 Task: Find connections with filter location Peterborough with filter topic #Lawwith filter profile language English with filter current company Shapoorji Pallonji - Engineering & Construction (SP E&C)  with filter school SCMS GROUP OF INSTITUTIONS with filter industry Blockchain Services with filter service category SupportTechnical Writing with filter keywords title Photographer
Action: Mouse moved to (269, 336)
Screenshot: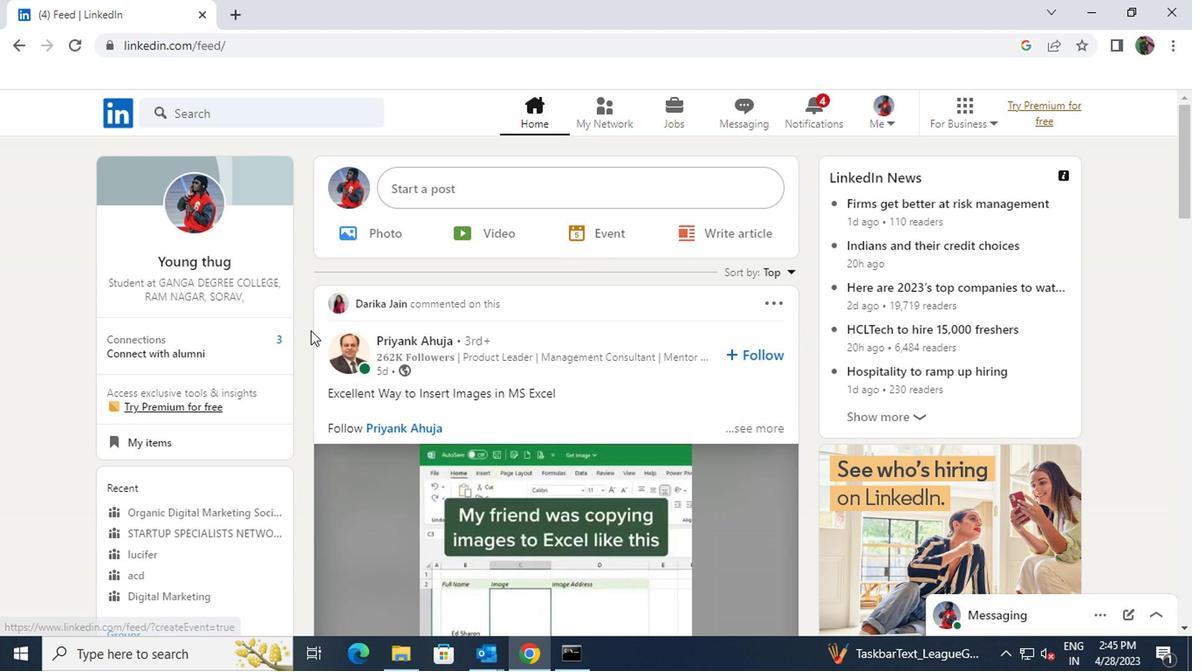 
Action: Mouse pressed left at (269, 336)
Screenshot: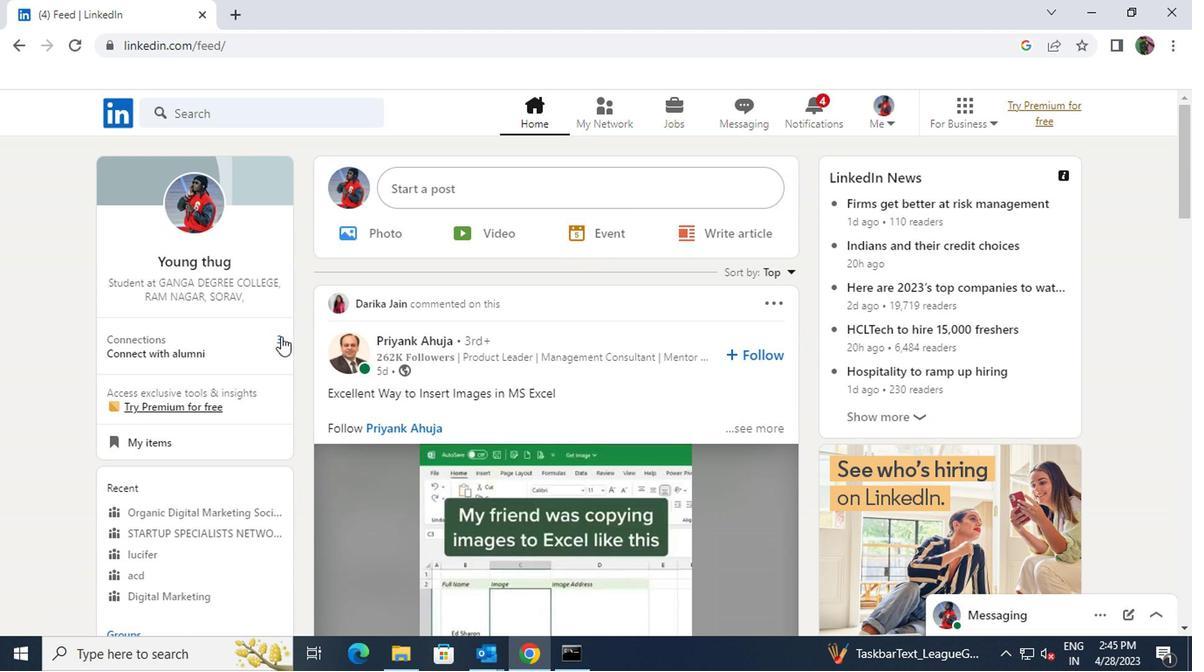 
Action: Mouse moved to (299, 204)
Screenshot: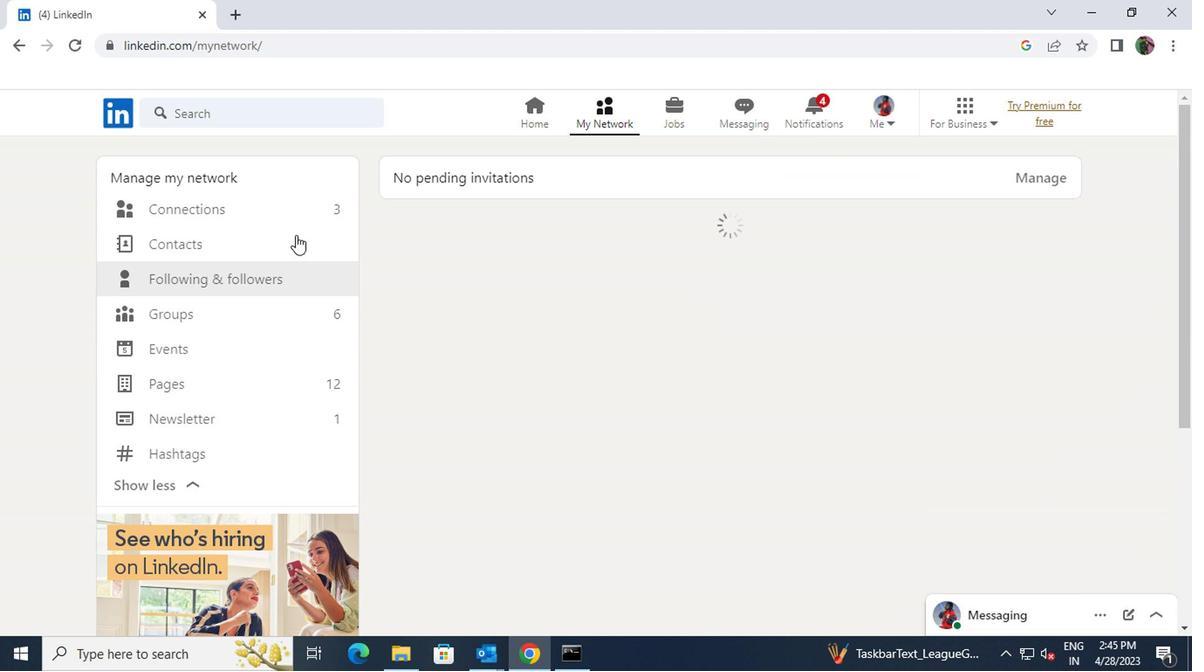 
Action: Mouse pressed left at (299, 204)
Screenshot: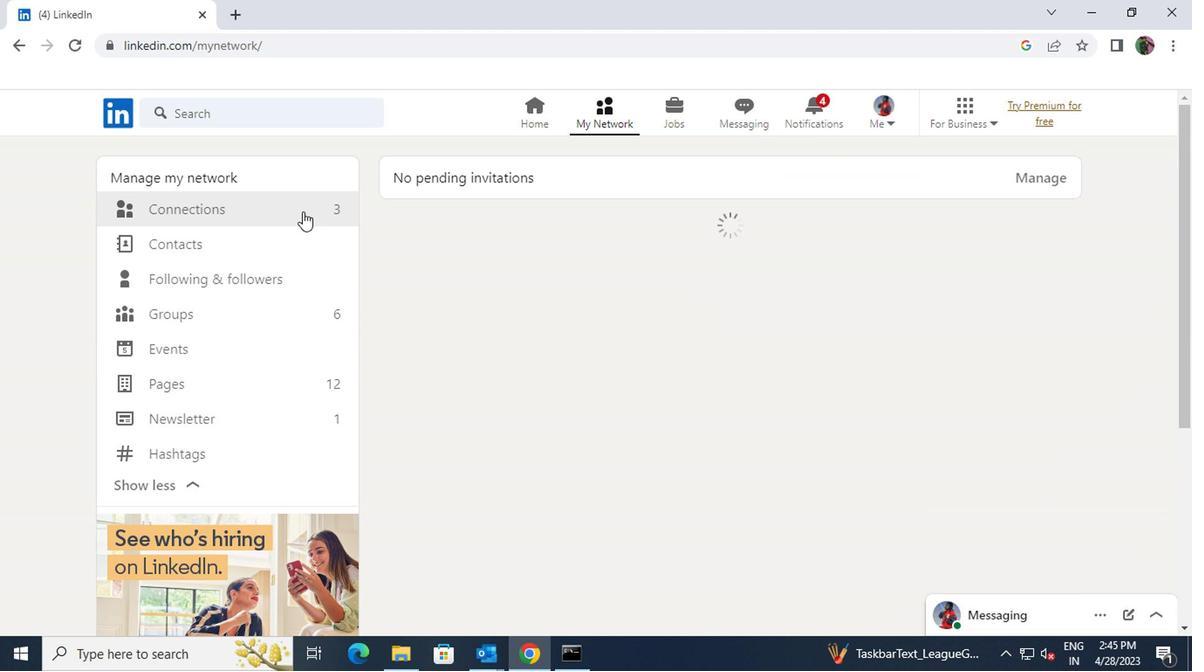 
Action: Mouse moved to (699, 208)
Screenshot: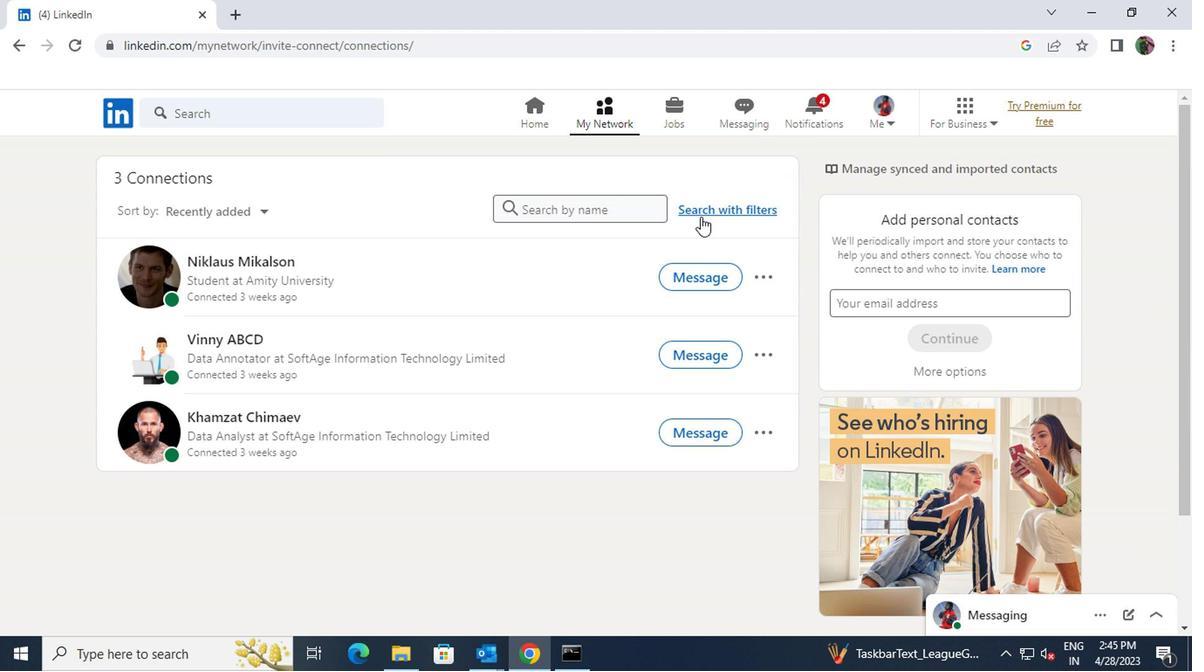 
Action: Mouse pressed left at (699, 208)
Screenshot: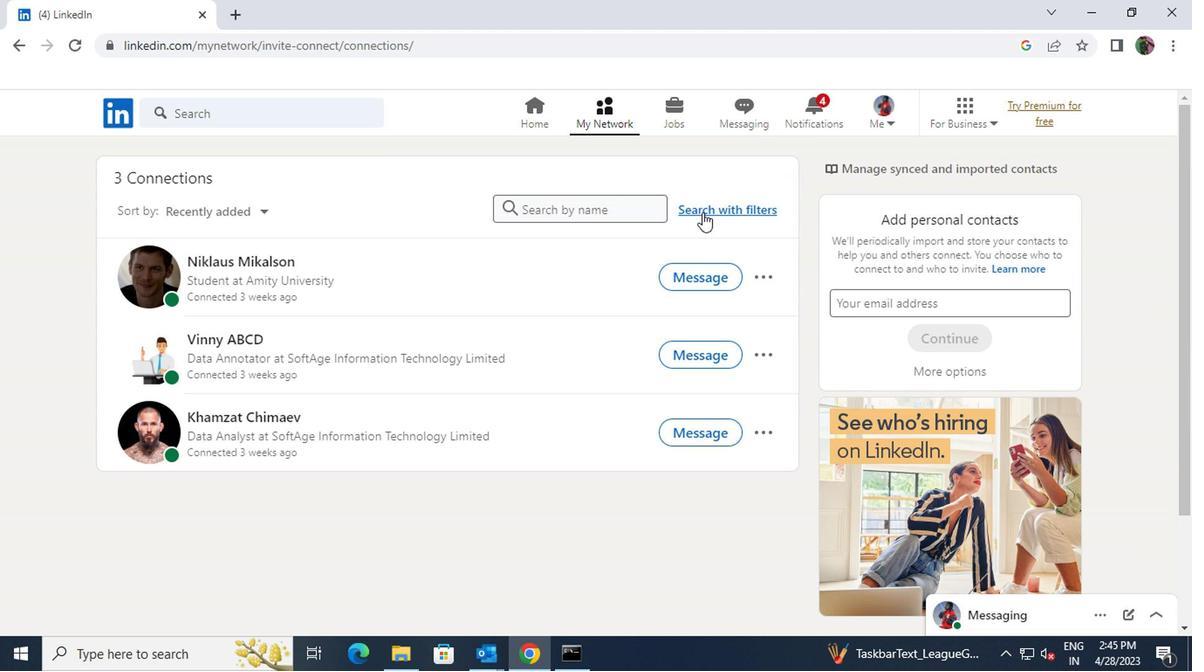 
Action: Mouse moved to (639, 162)
Screenshot: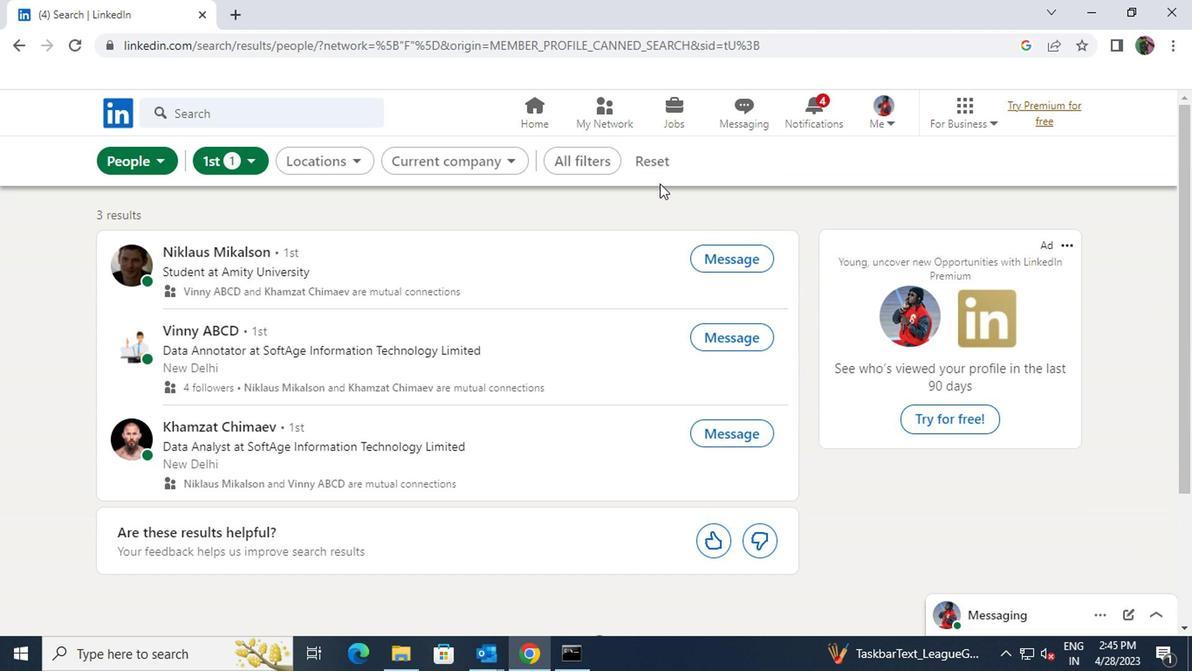 
Action: Mouse pressed left at (639, 162)
Screenshot: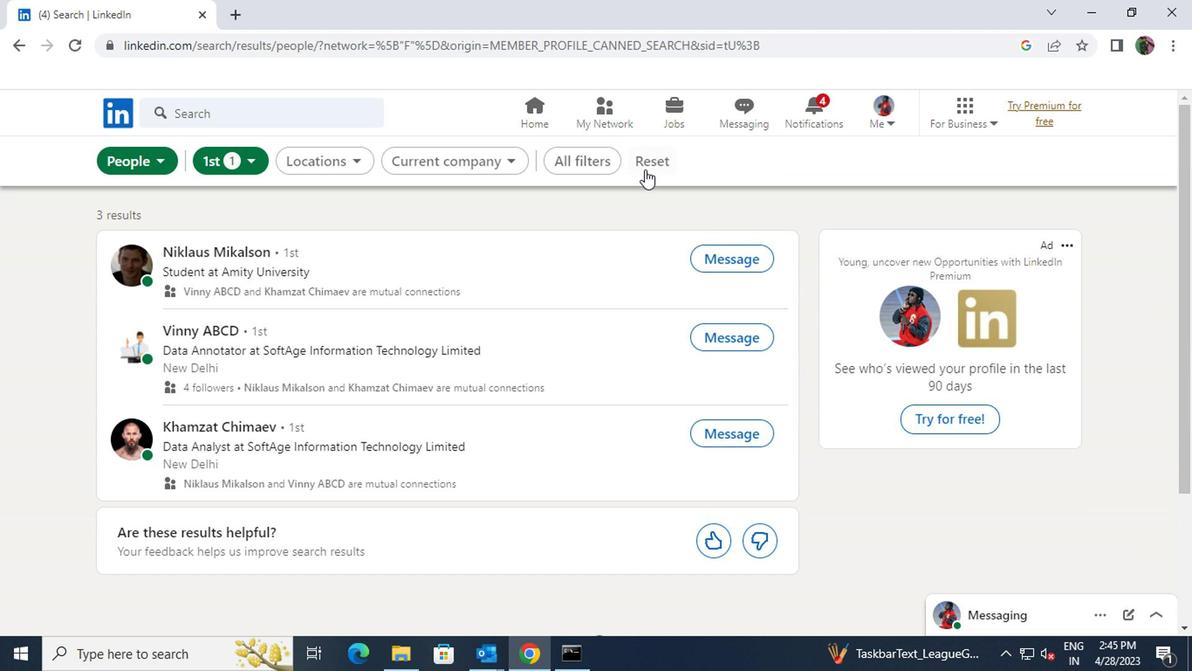 
Action: Mouse moved to (626, 162)
Screenshot: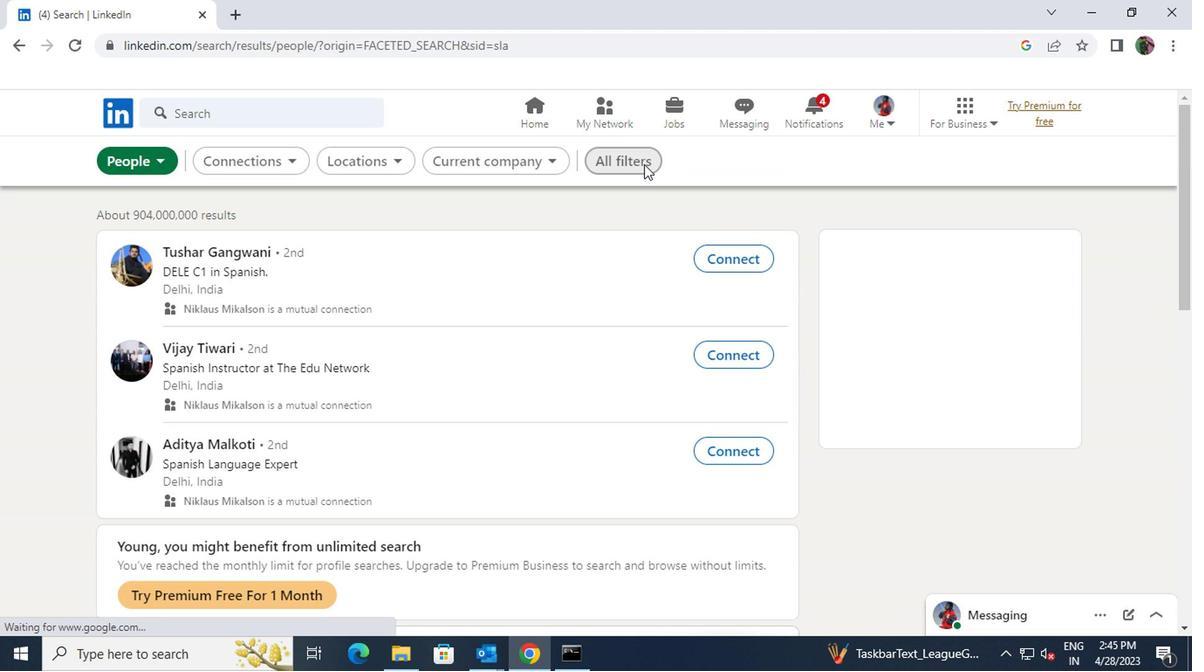 
Action: Mouse pressed left at (626, 162)
Screenshot: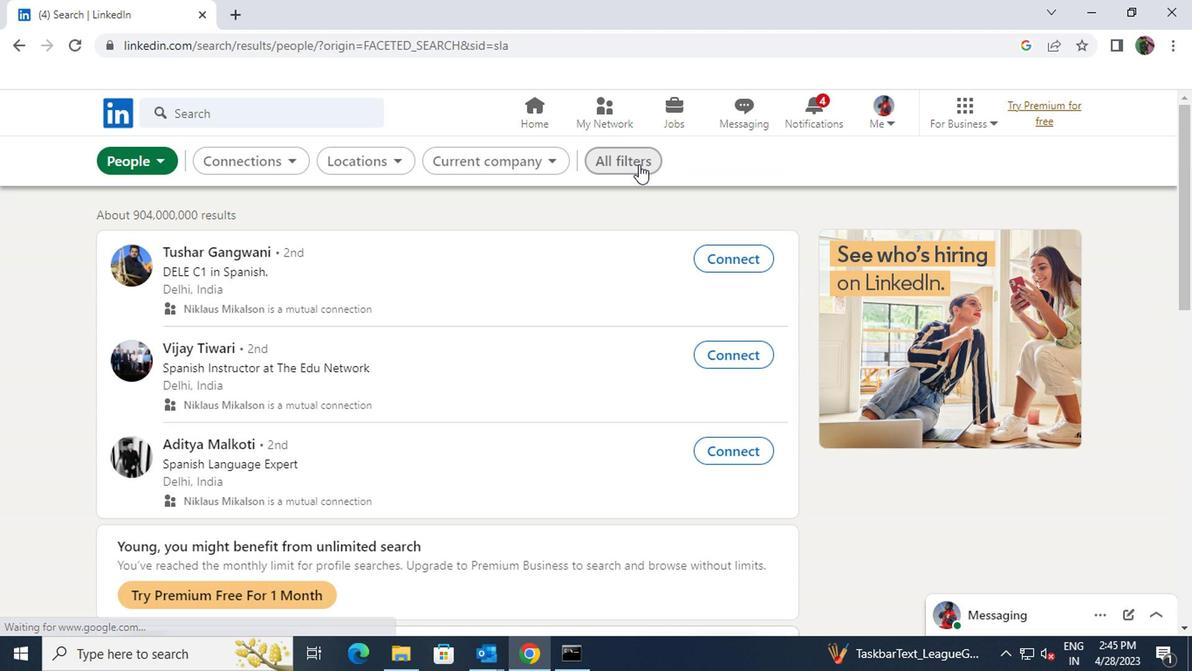 
Action: Mouse moved to (845, 341)
Screenshot: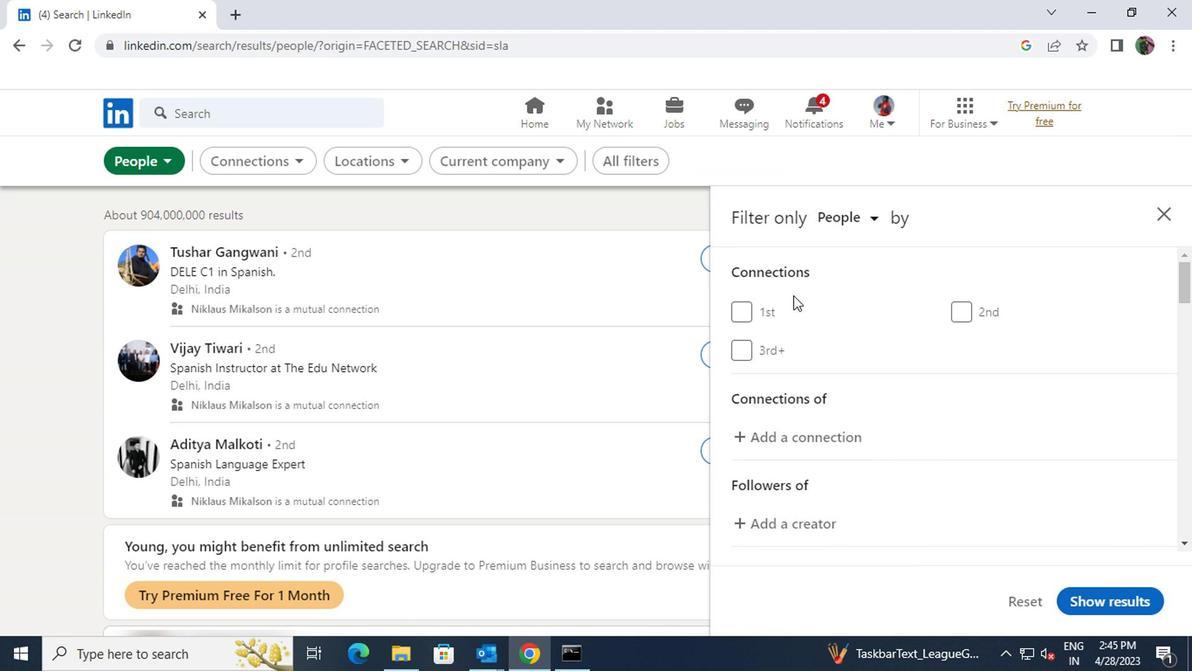 
Action: Mouse scrolled (845, 340) with delta (0, 0)
Screenshot: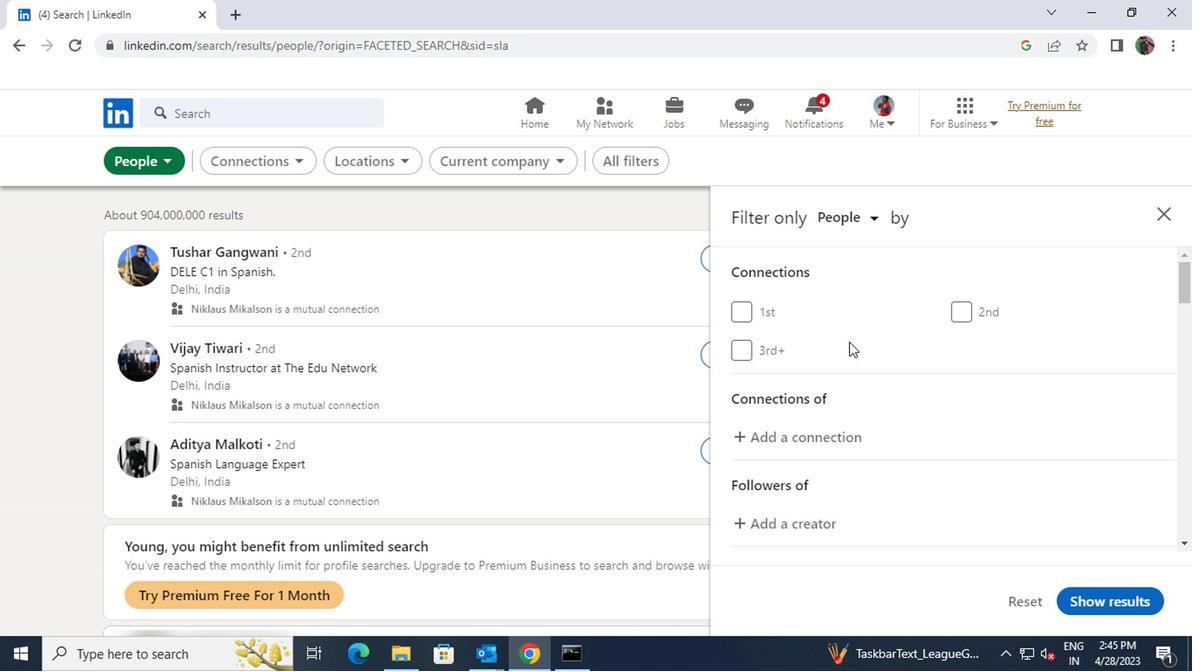 
Action: Mouse scrolled (845, 340) with delta (0, 0)
Screenshot: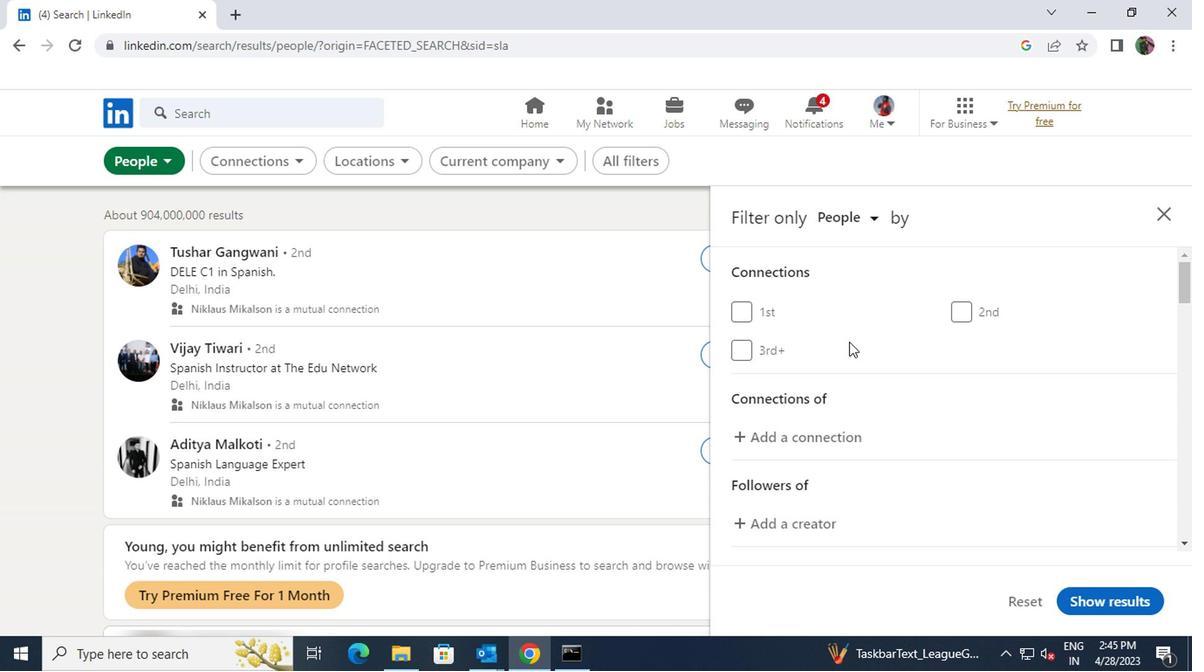 
Action: Mouse scrolled (845, 340) with delta (0, 0)
Screenshot: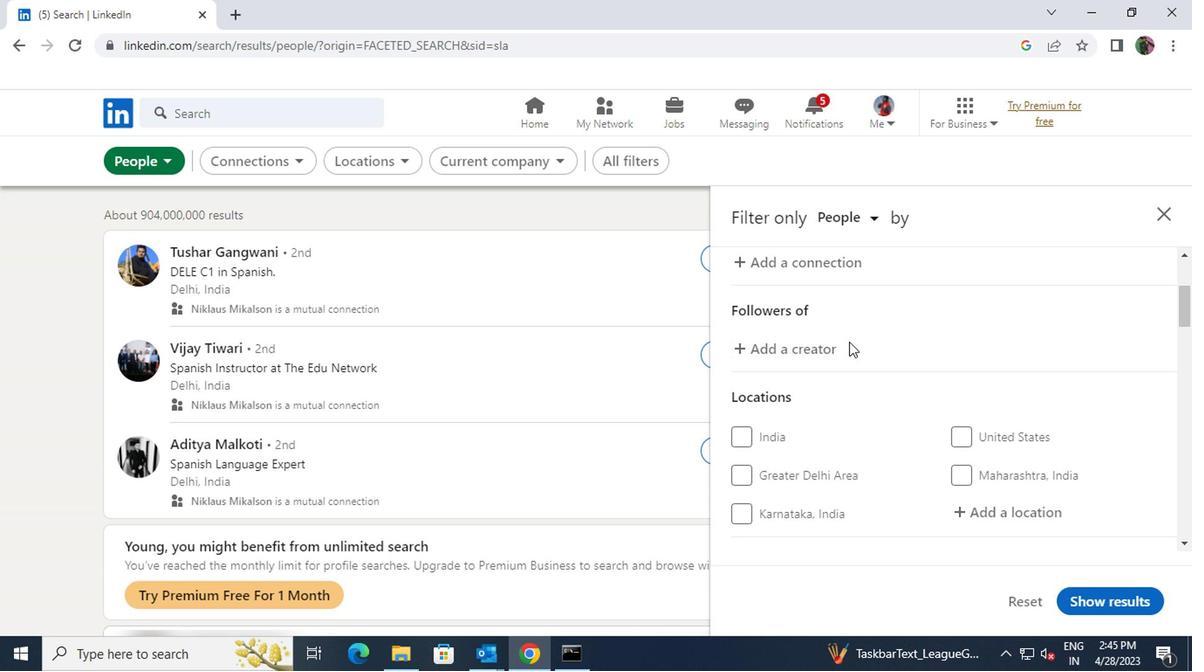 
Action: Mouse moved to (973, 428)
Screenshot: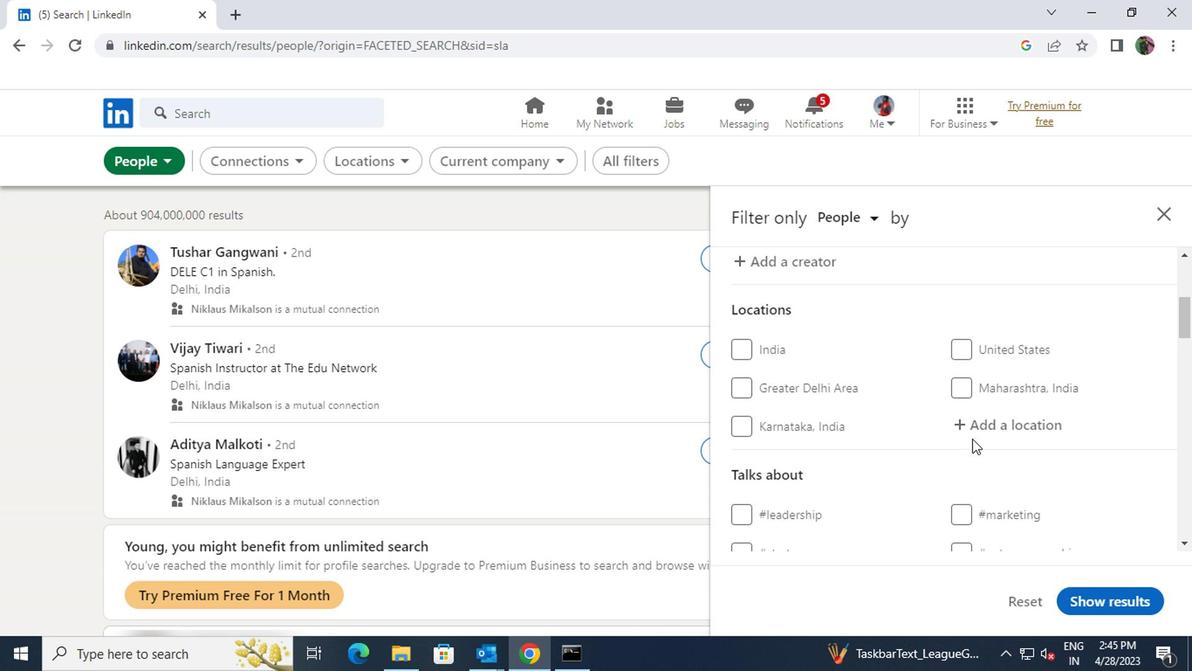 
Action: Mouse pressed left at (973, 428)
Screenshot: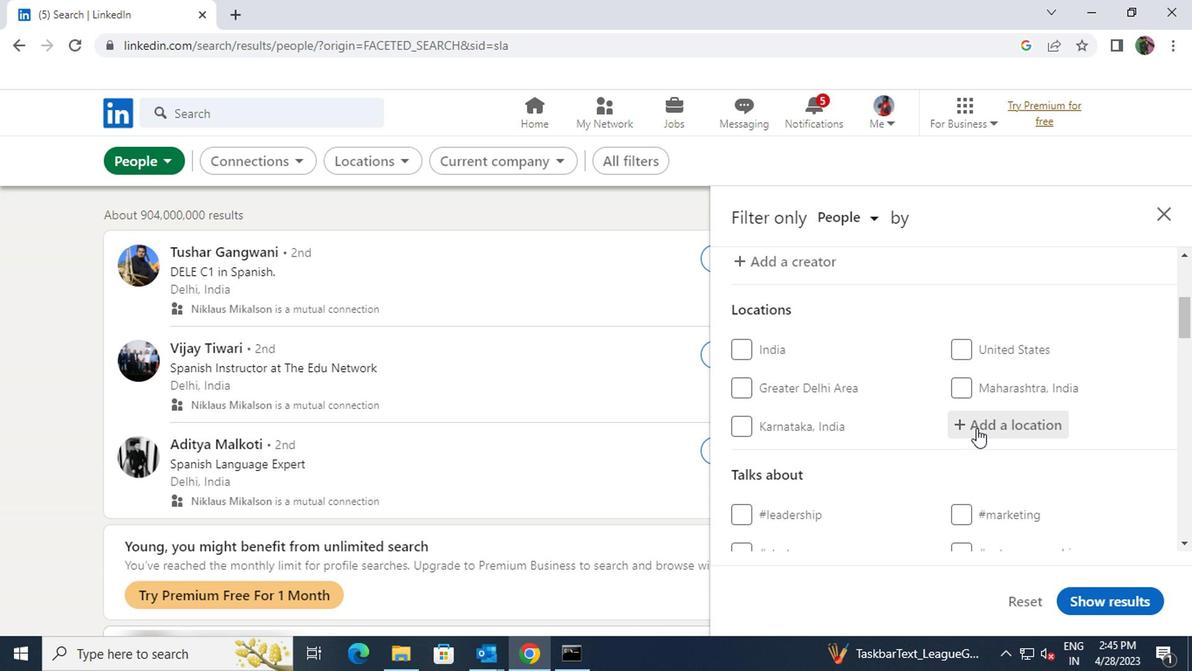 
Action: Key pressed <Key.shift>PETERBOROU
Screenshot: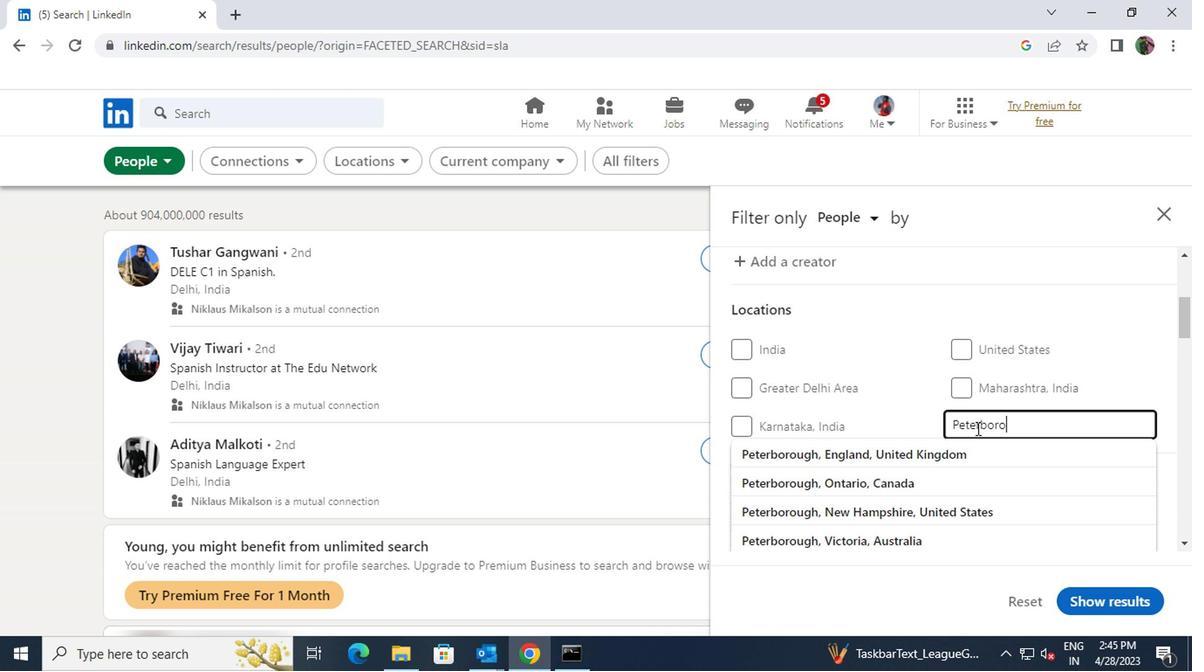 
Action: Mouse moved to (963, 456)
Screenshot: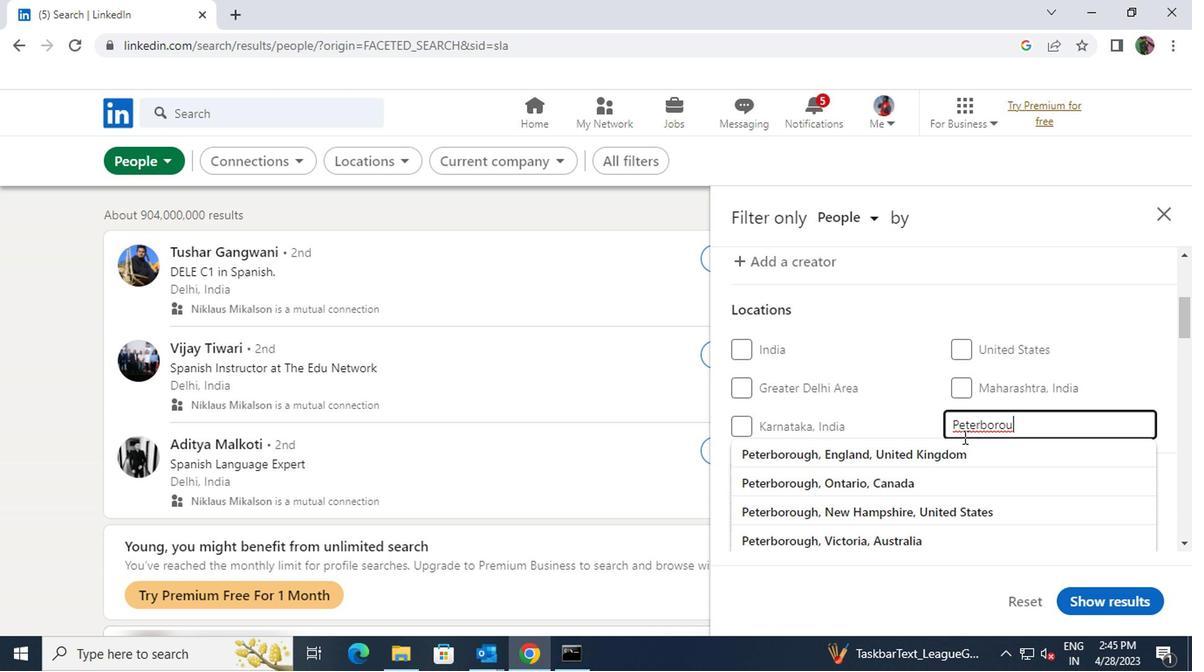 
Action: Mouse pressed left at (963, 456)
Screenshot: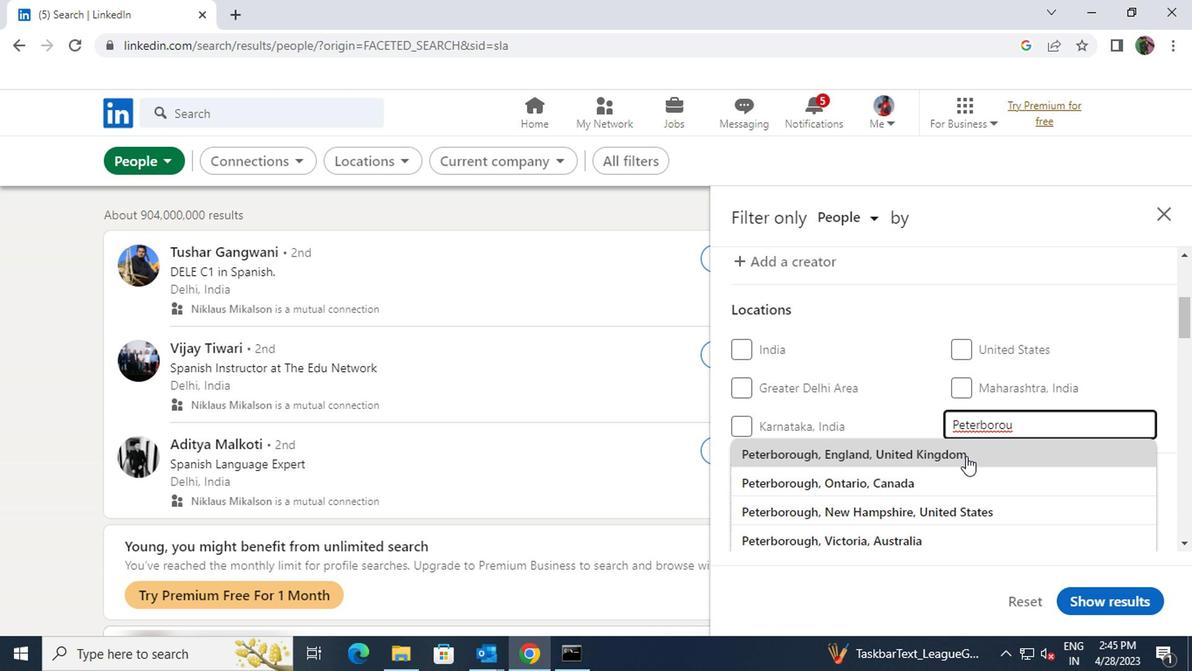
Action: Mouse moved to (997, 379)
Screenshot: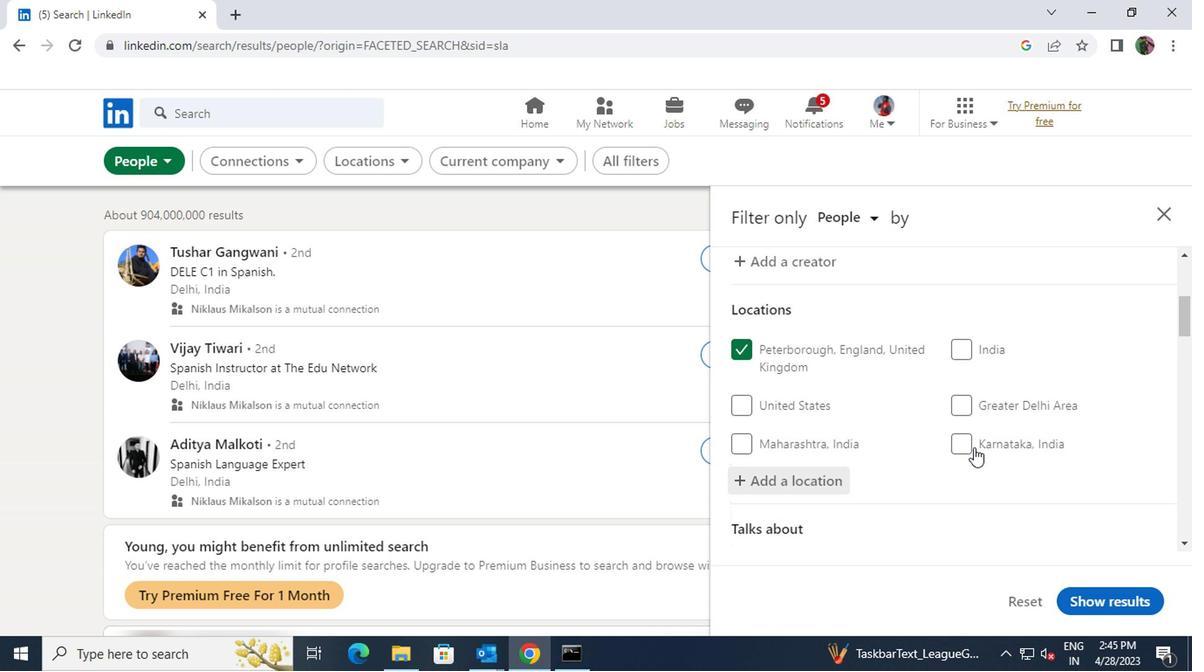 
Action: Mouse scrolled (997, 379) with delta (0, 0)
Screenshot: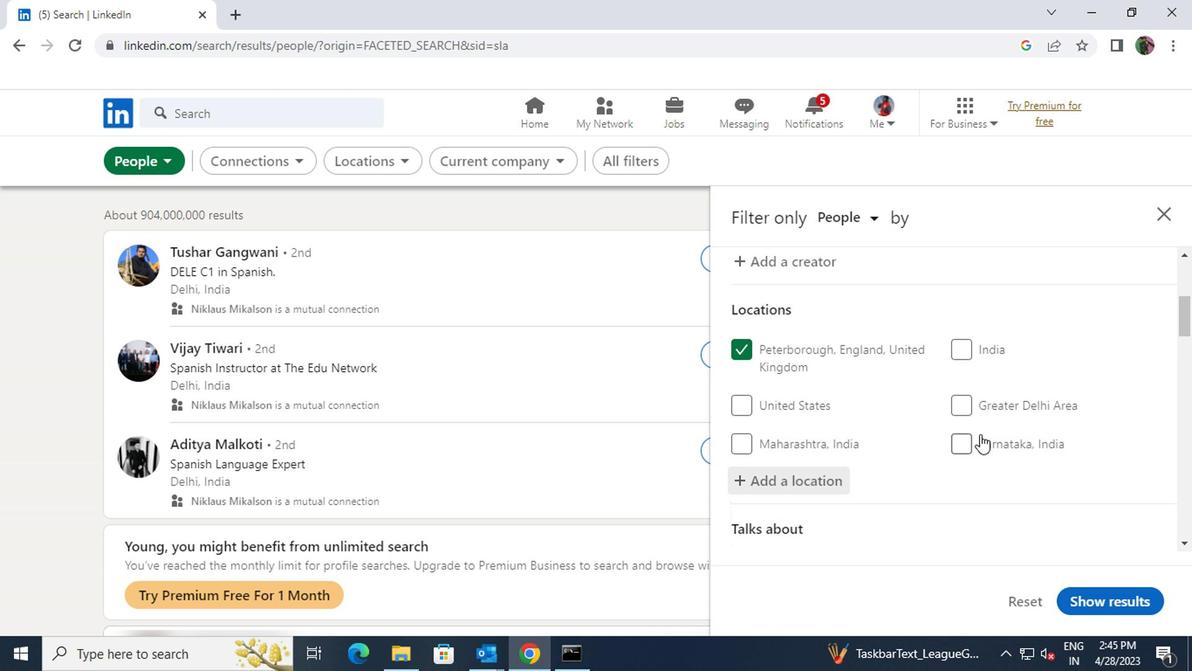 
Action: Mouse scrolled (997, 379) with delta (0, 0)
Screenshot: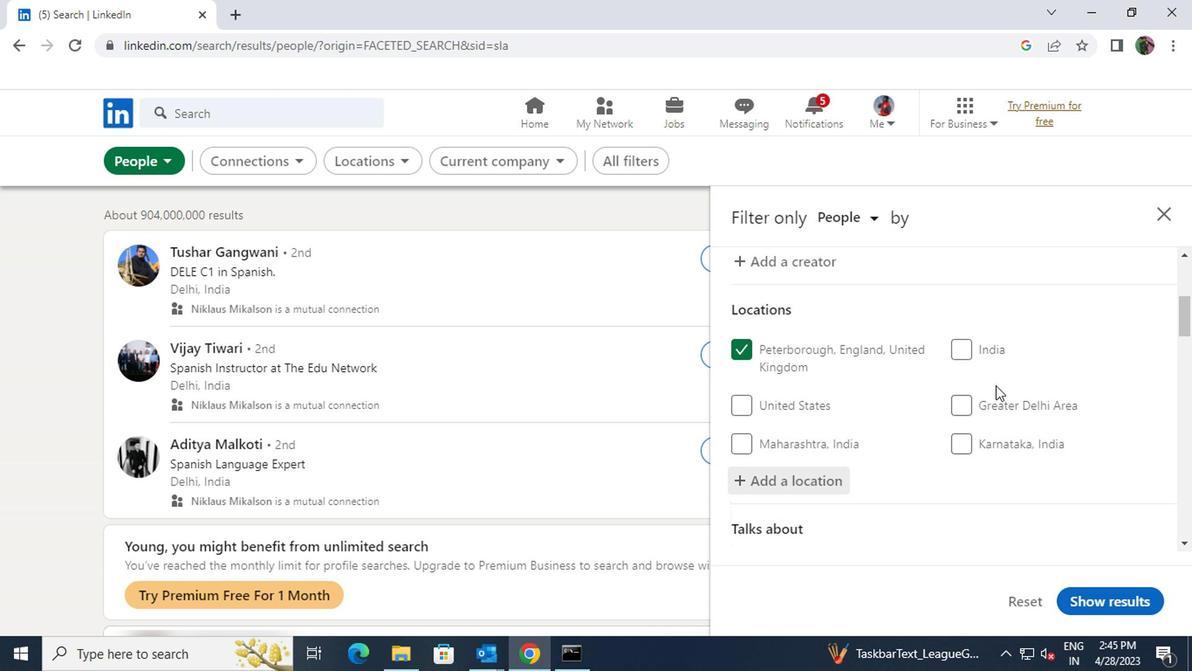 
Action: Mouse scrolled (997, 379) with delta (0, 0)
Screenshot: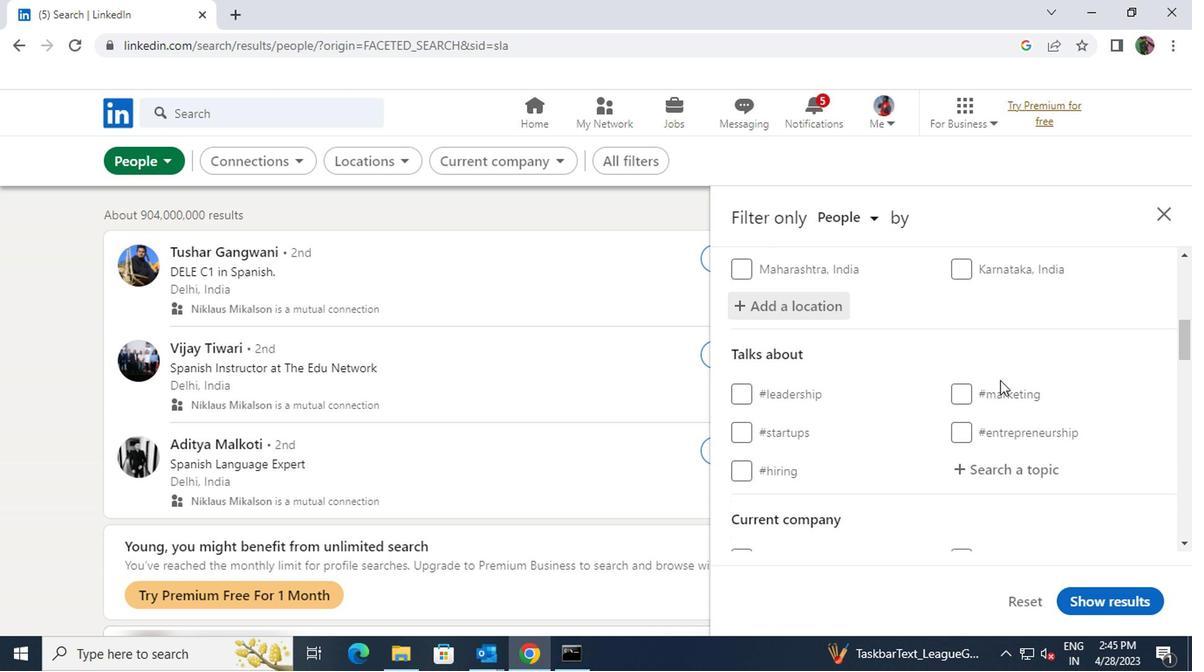 
Action: Mouse moved to (1000, 382)
Screenshot: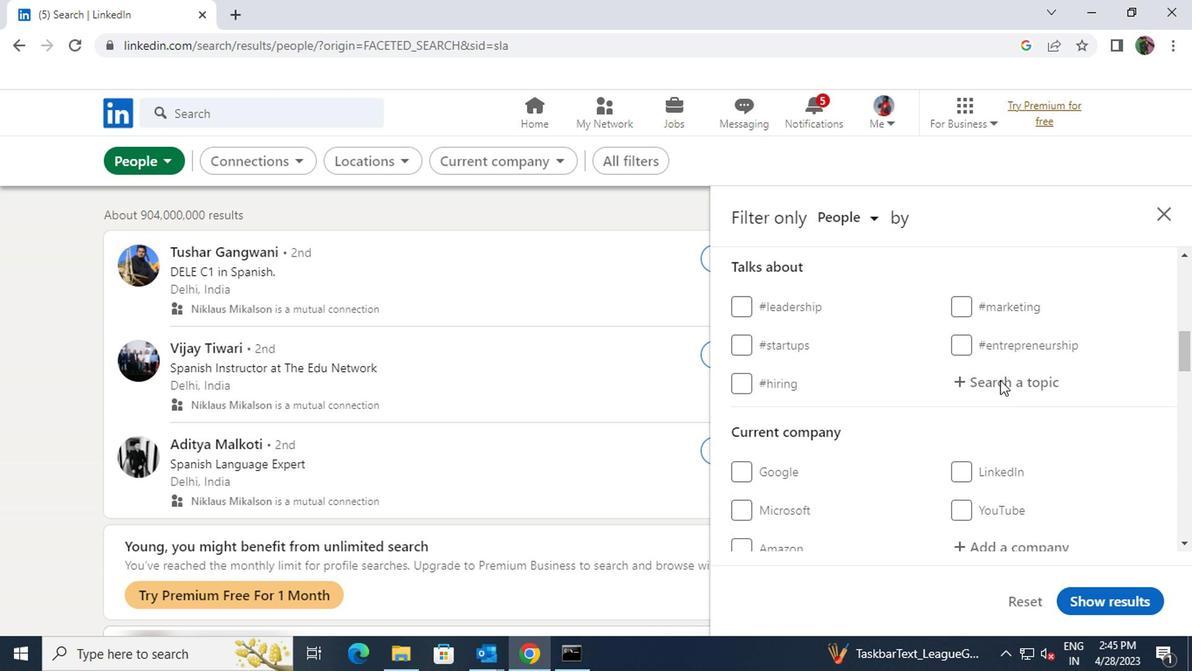 
Action: Mouse pressed left at (1000, 382)
Screenshot: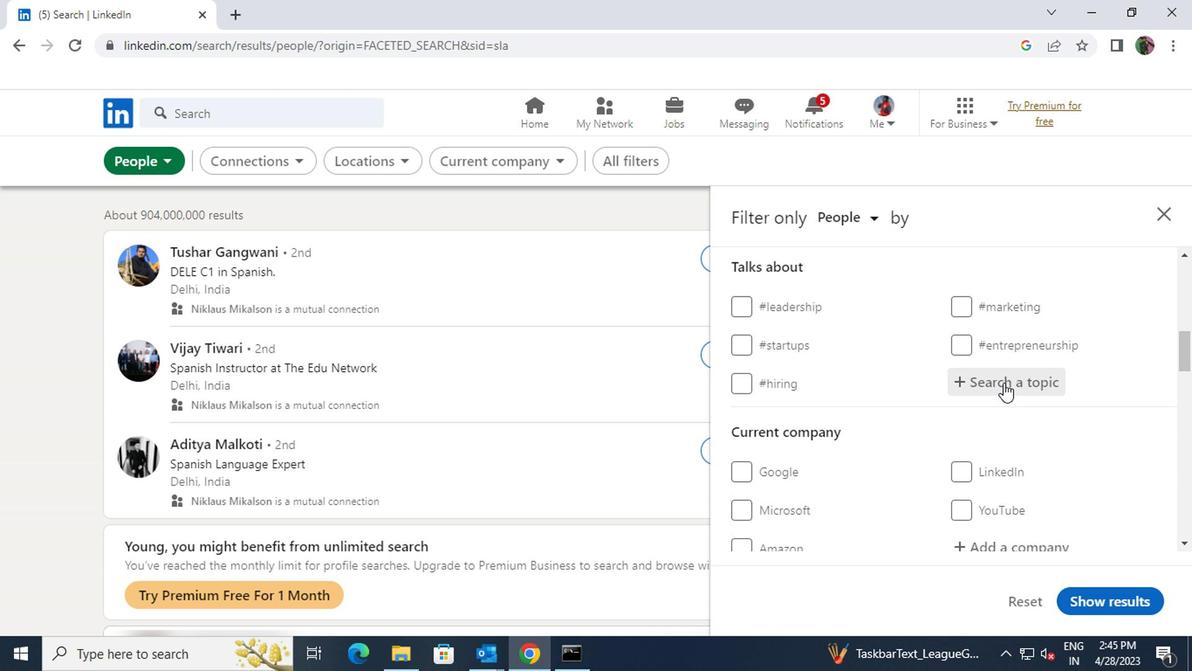 
Action: Key pressed <Key.shift>LAW
Screenshot: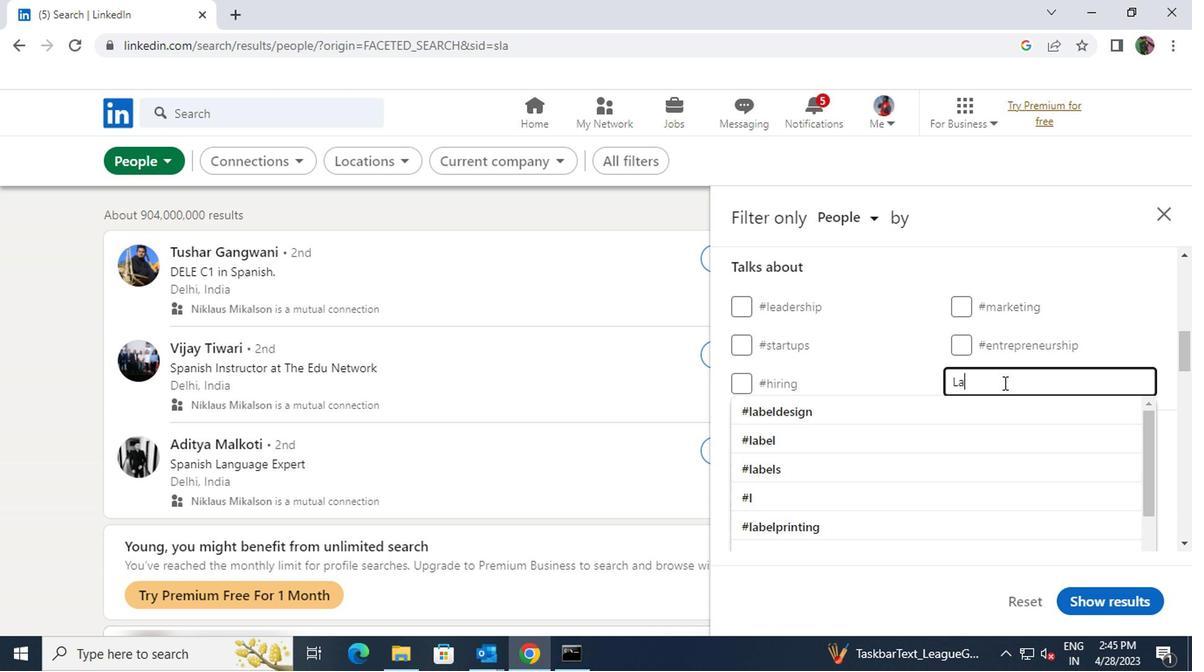 
Action: Mouse moved to (982, 395)
Screenshot: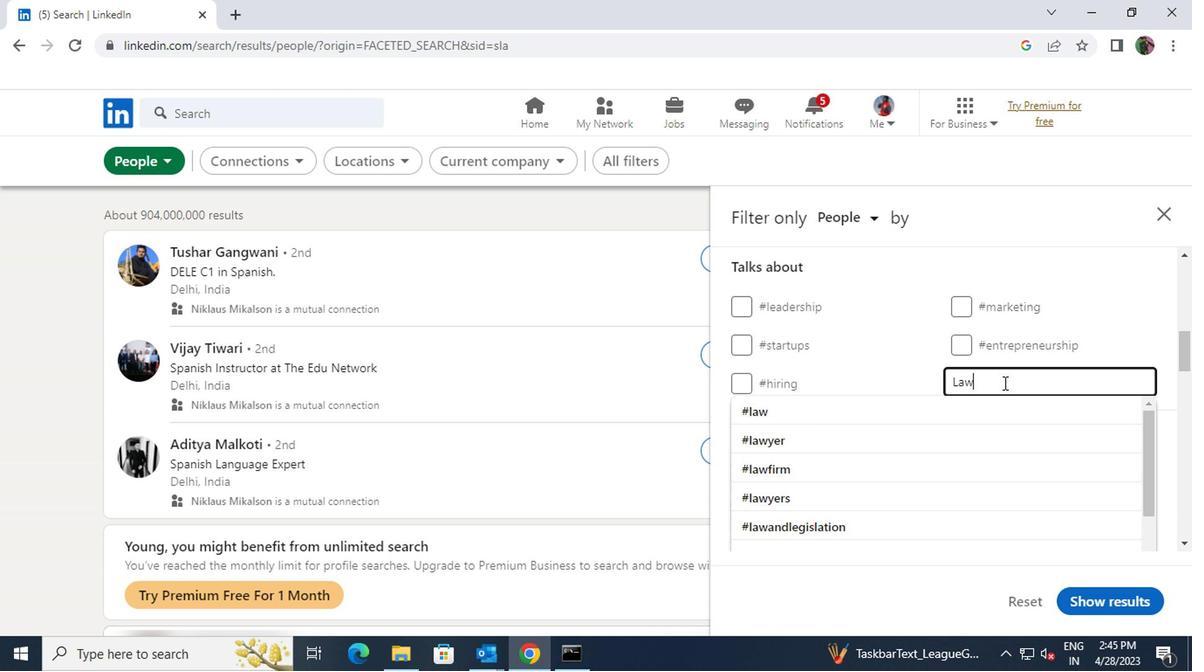 
Action: Mouse pressed left at (982, 395)
Screenshot: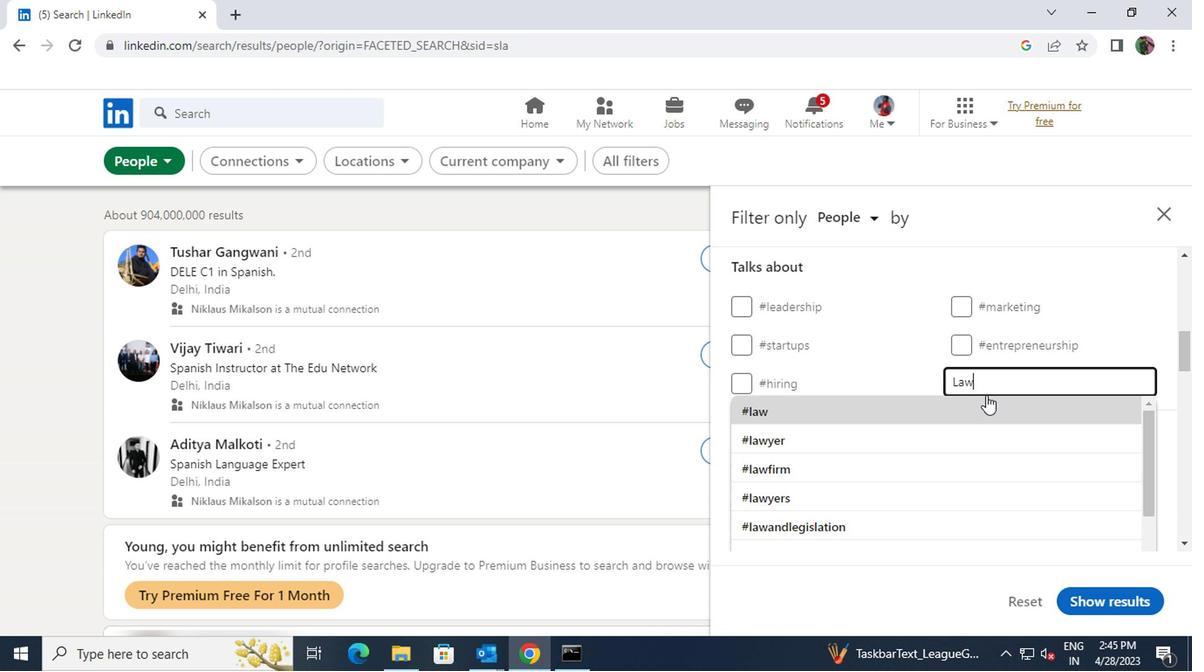 
Action: Mouse scrolled (982, 393) with delta (0, -1)
Screenshot: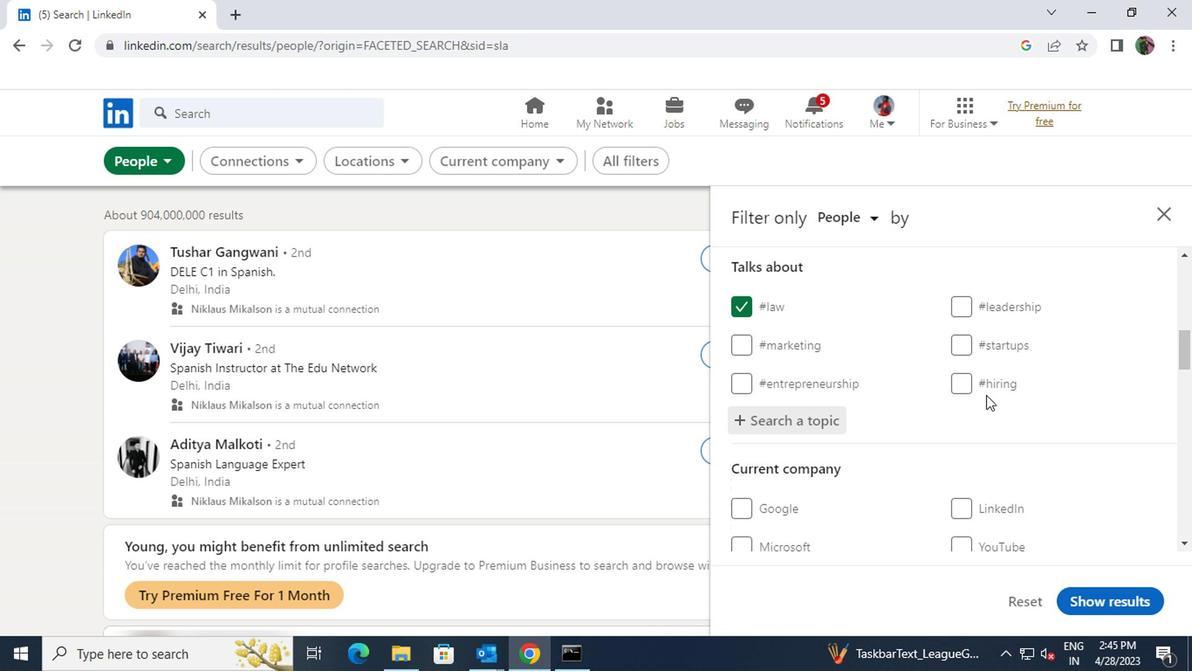 
Action: Mouse scrolled (982, 393) with delta (0, -1)
Screenshot: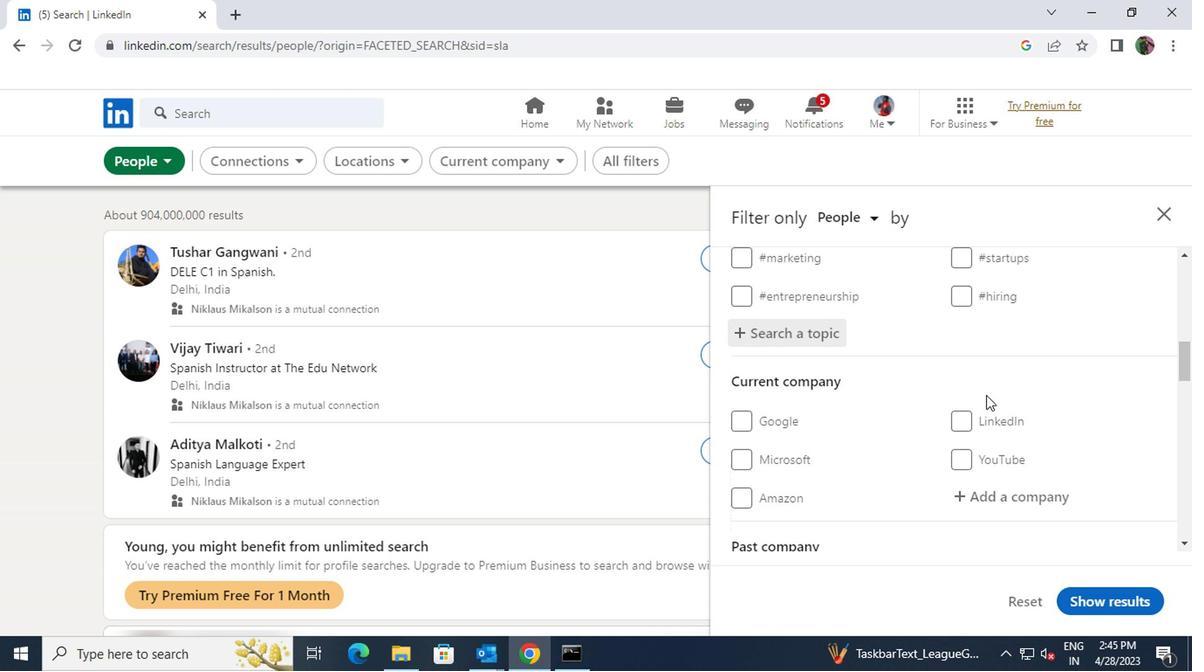 
Action: Mouse scrolled (982, 393) with delta (0, -1)
Screenshot: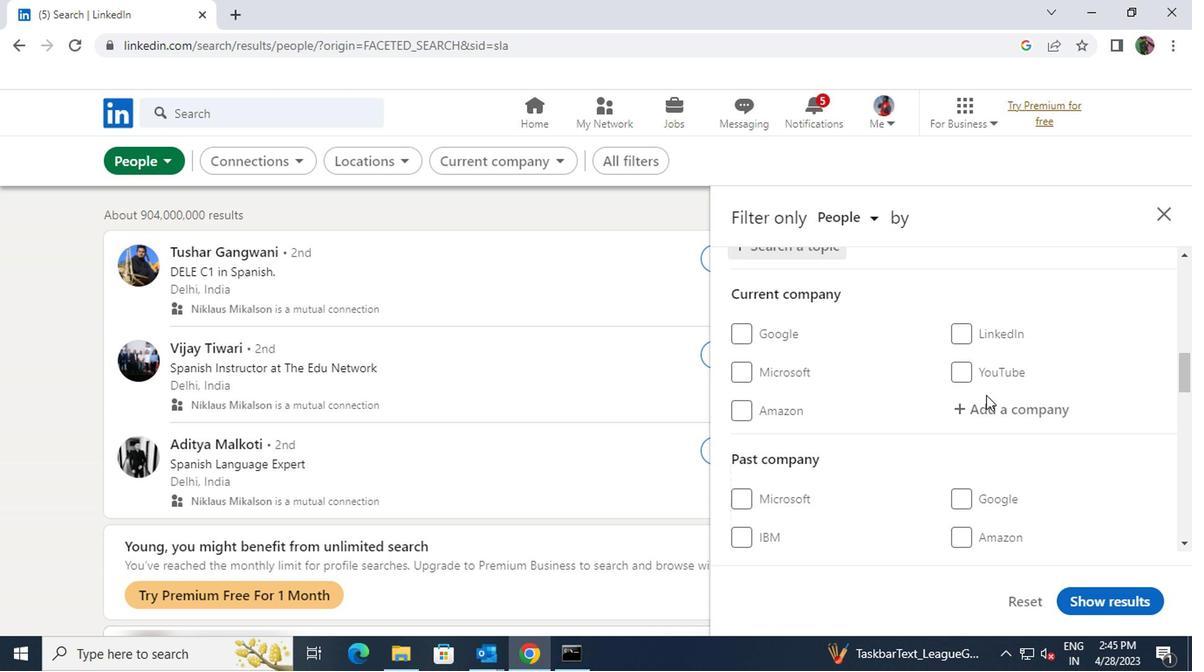 
Action: Mouse scrolled (982, 393) with delta (0, -1)
Screenshot: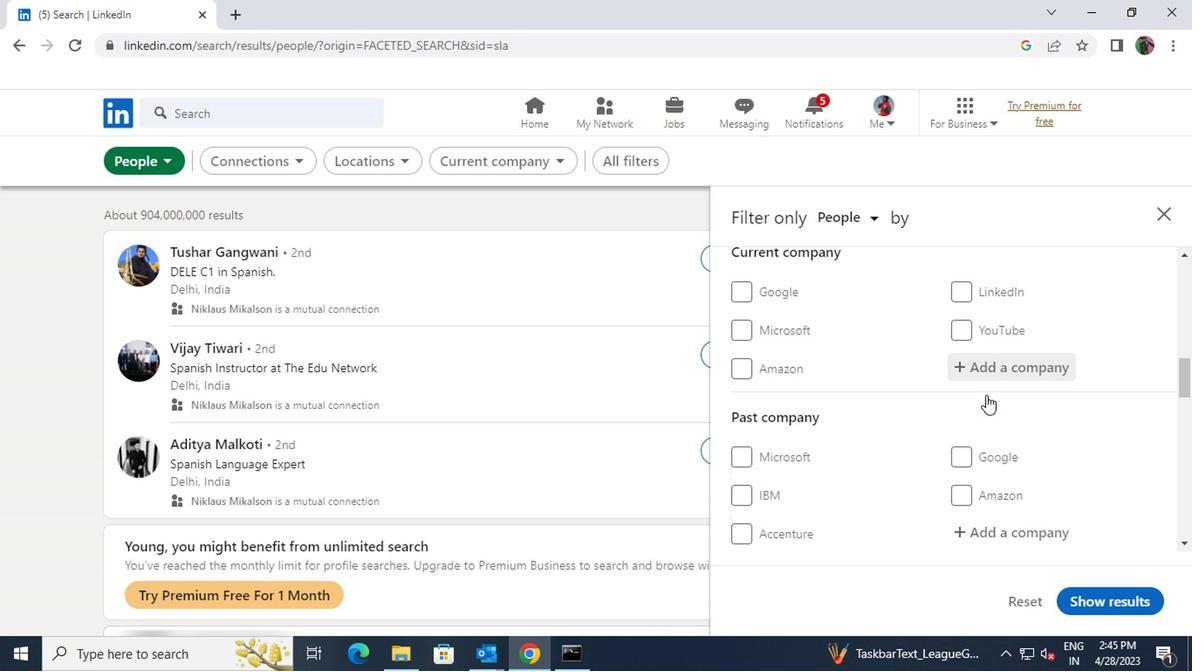 
Action: Mouse scrolled (982, 393) with delta (0, -1)
Screenshot: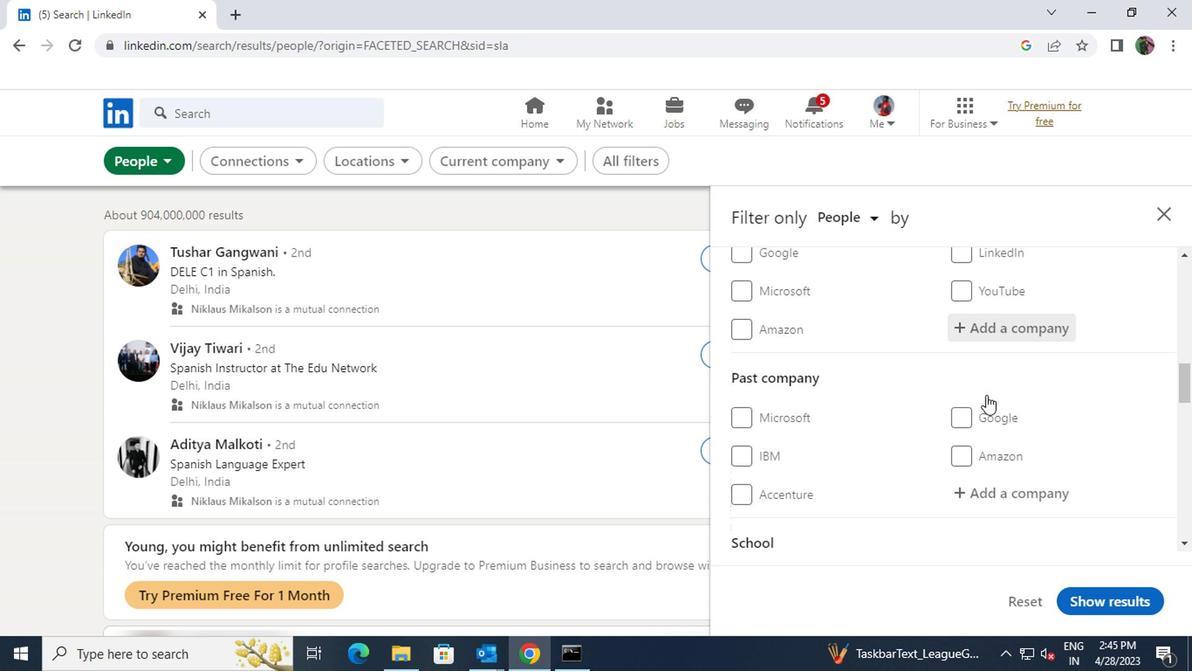 
Action: Mouse scrolled (982, 393) with delta (0, -1)
Screenshot: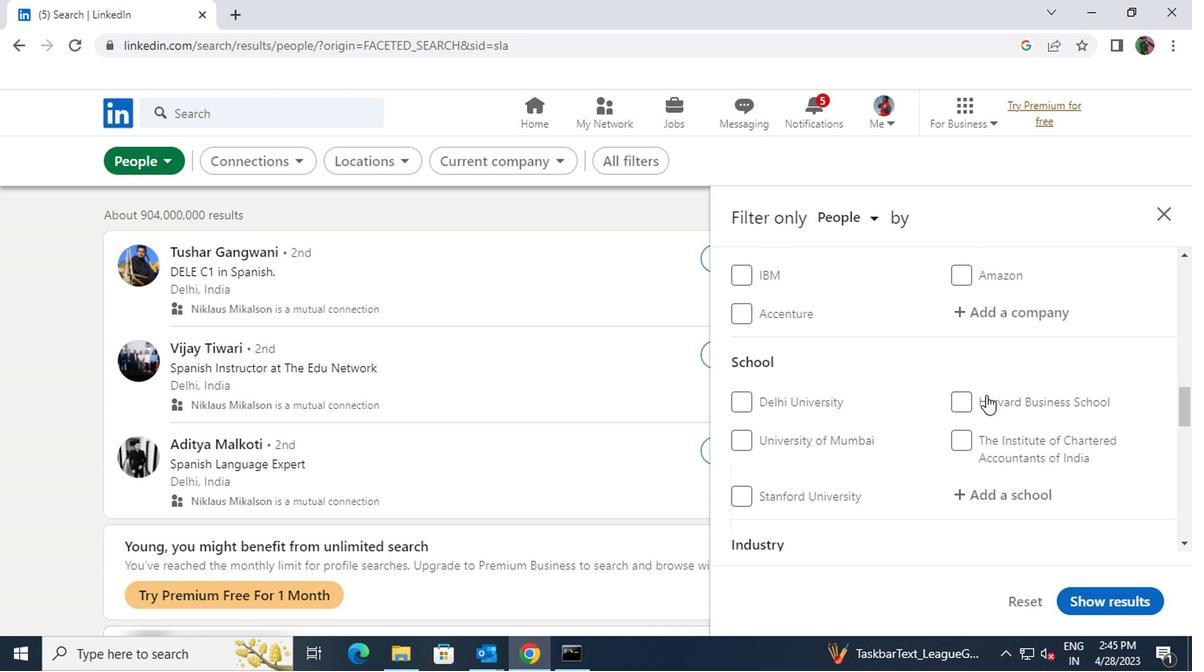 
Action: Mouse scrolled (982, 393) with delta (0, -1)
Screenshot: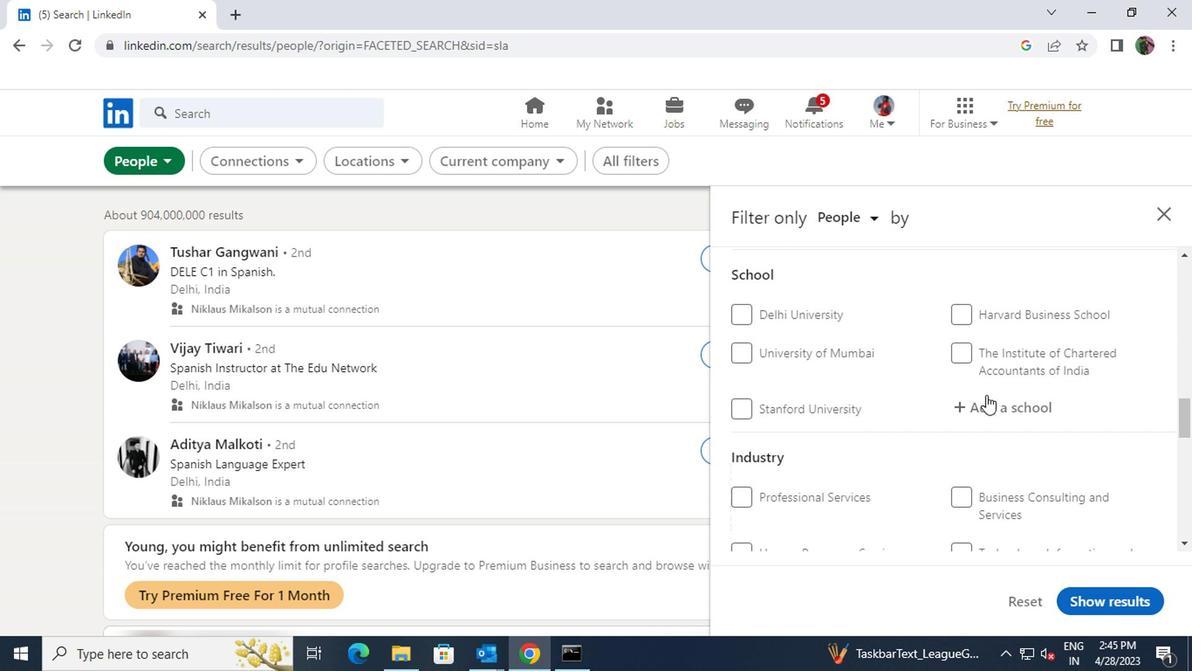 
Action: Mouse scrolled (982, 393) with delta (0, -1)
Screenshot: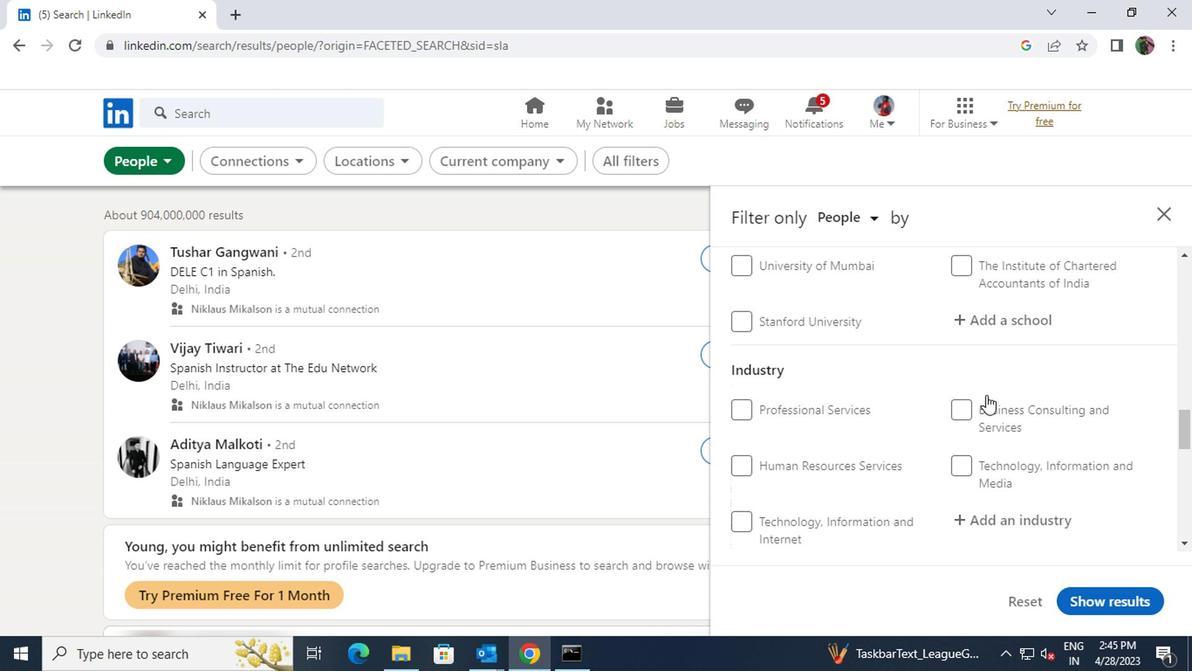 
Action: Mouse scrolled (982, 393) with delta (0, -1)
Screenshot: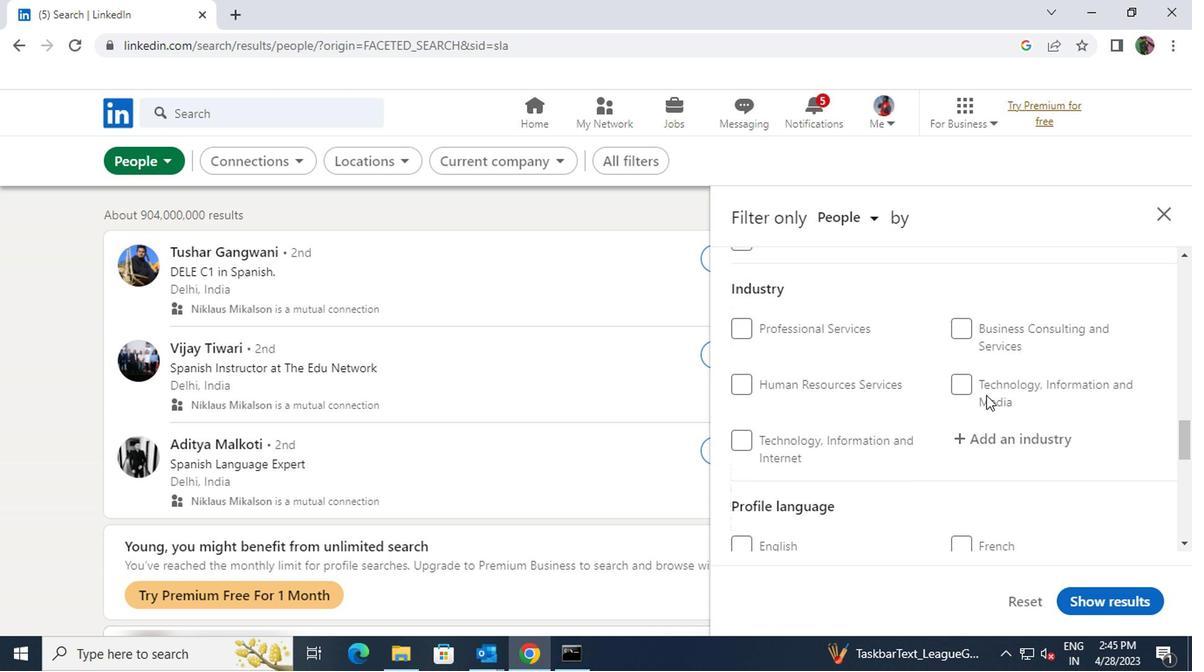 
Action: Mouse moved to (736, 455)
Screenshot: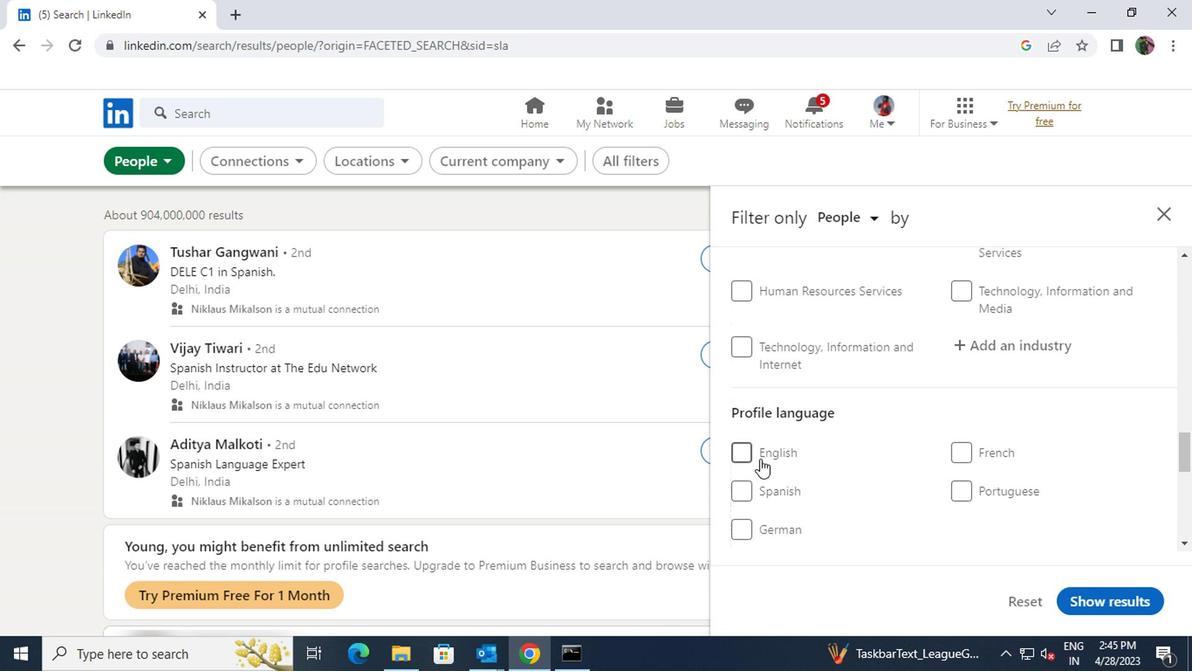 
Action: Mouse pressed left at (736, 455)
Screenshot: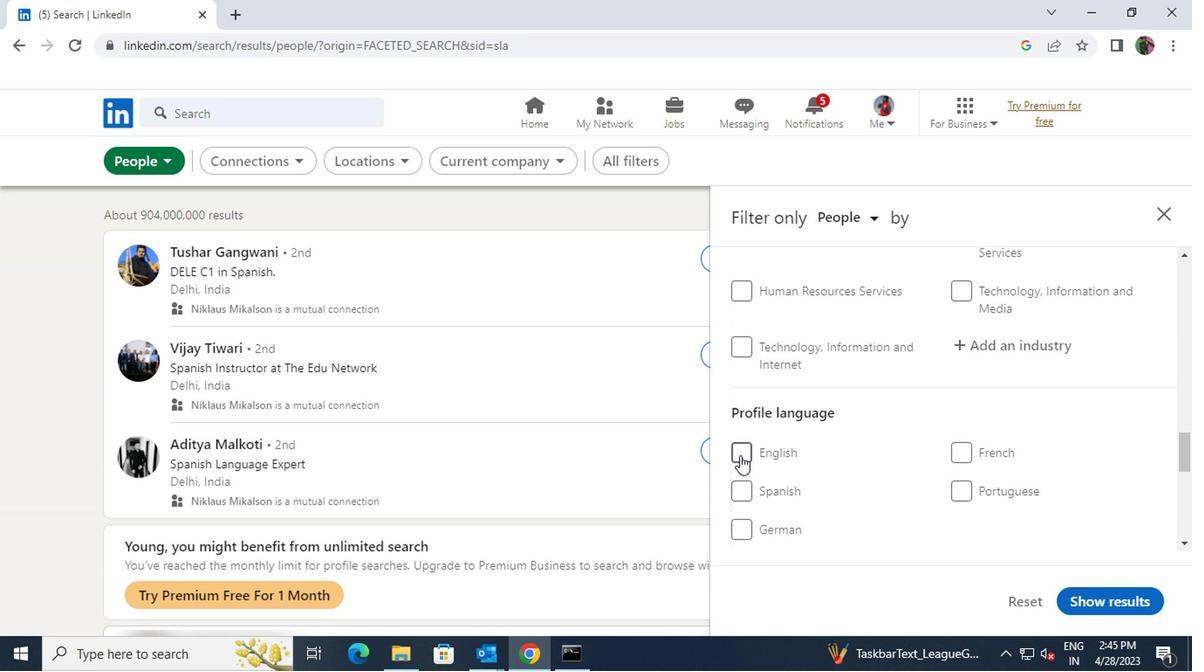 
Action: Mouse moved to (871, 474)
Screenshot: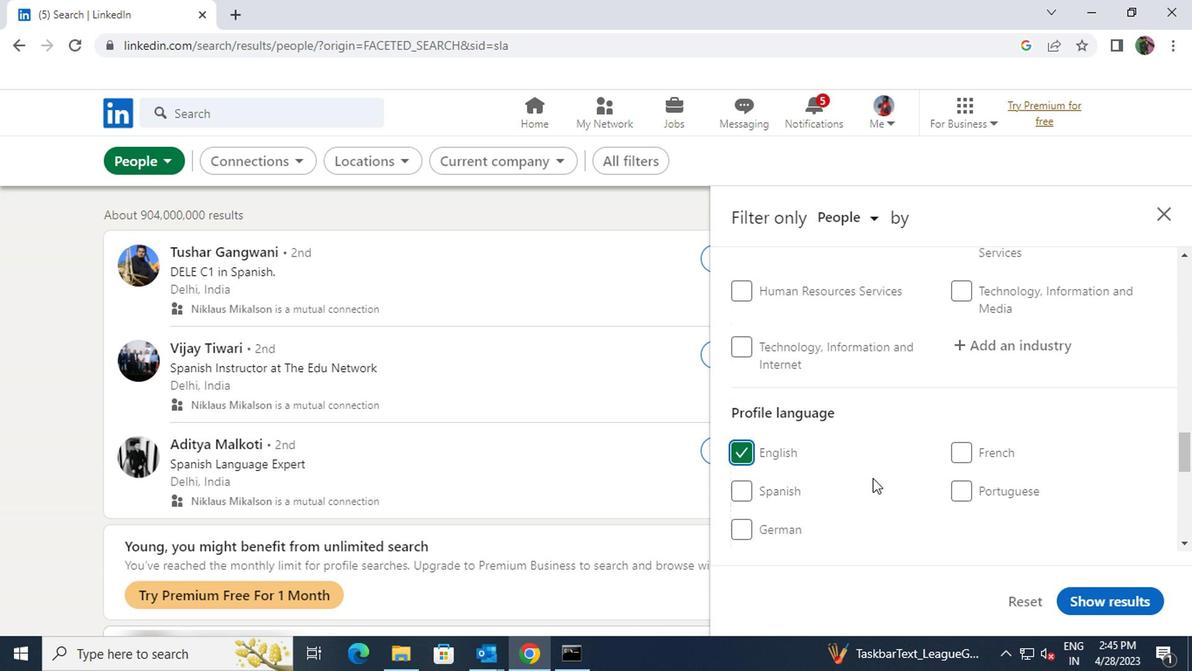 
Action: Mouse scrolled (871, 475) with delta (0, 1)
Screenshot: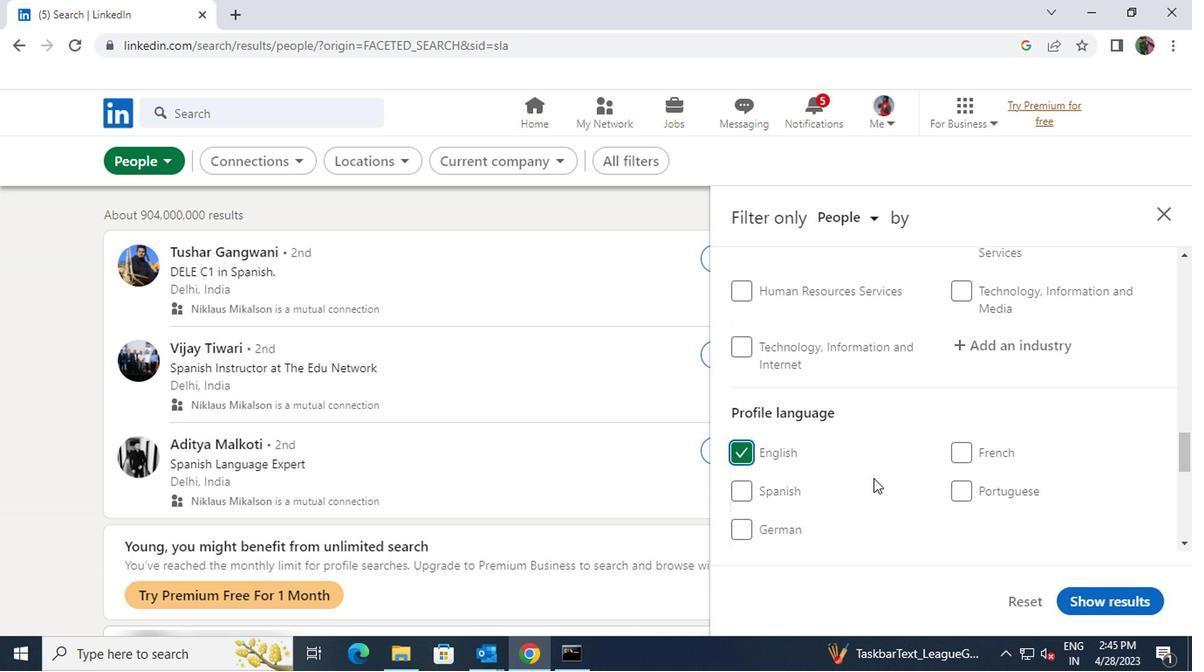 
Action: Mouse moved to (877, 469)
Screenshot: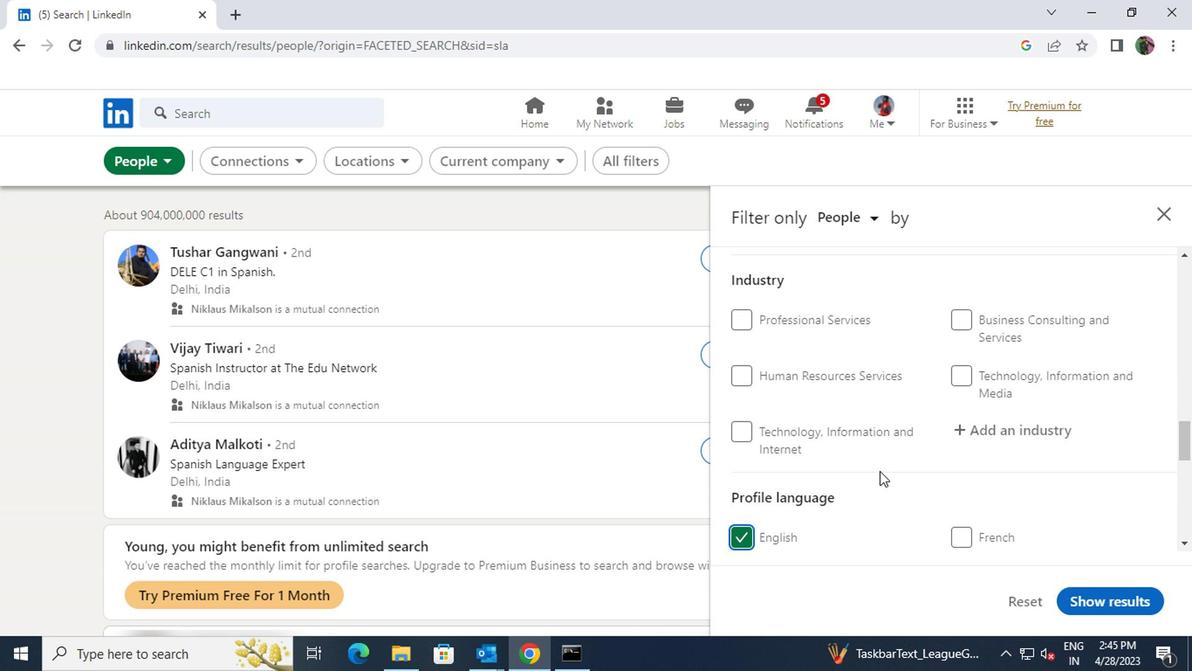 
Action: Mouse scrolled (877, 469) with delta (0, 0)
Screenshot: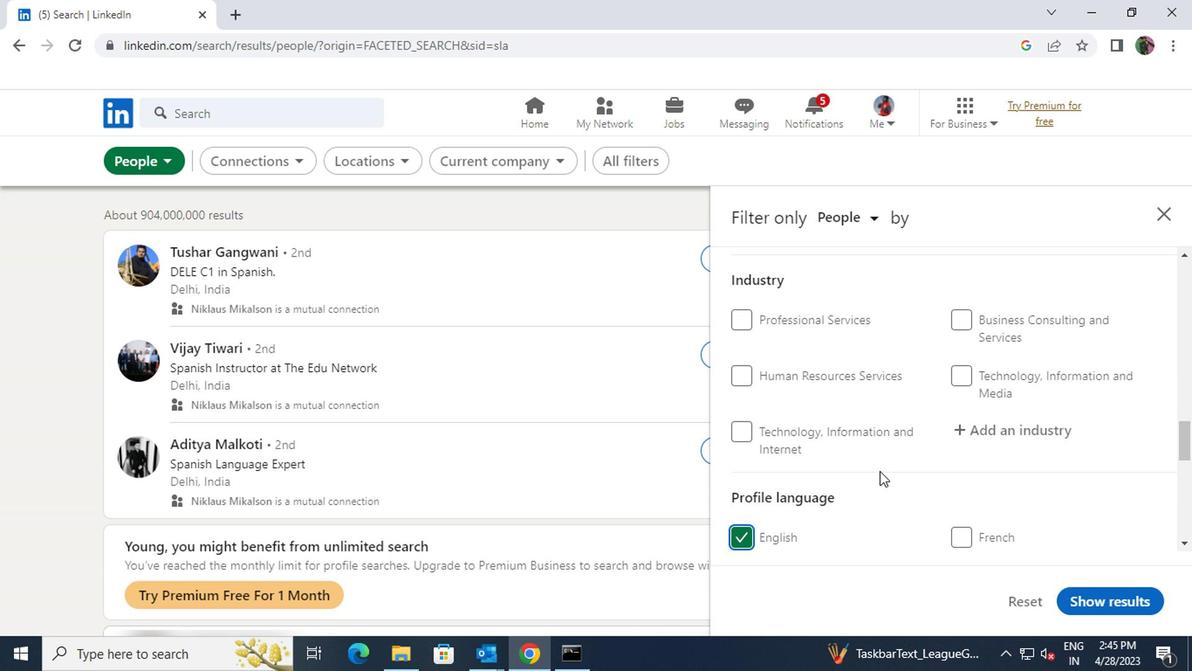 
Action: Mouse scrolled (877, 469) with delta (0, 0)
Screenshot: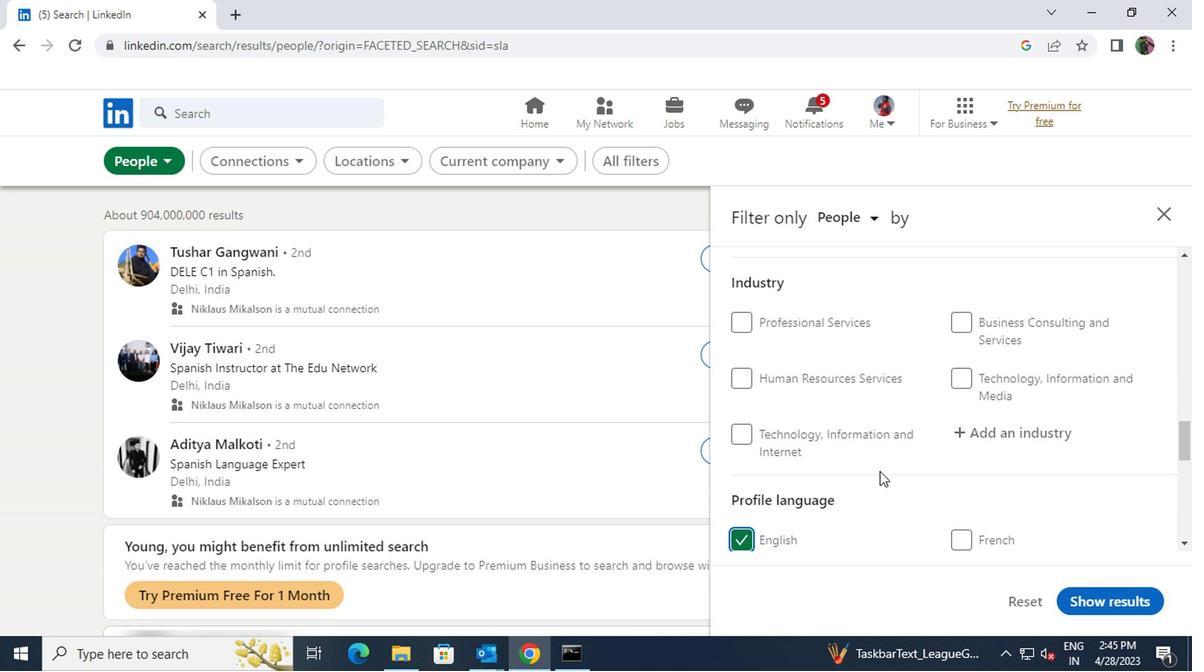 
Action: Mouse scrolled (877, 469) with delta (0, 0)
Screenshot: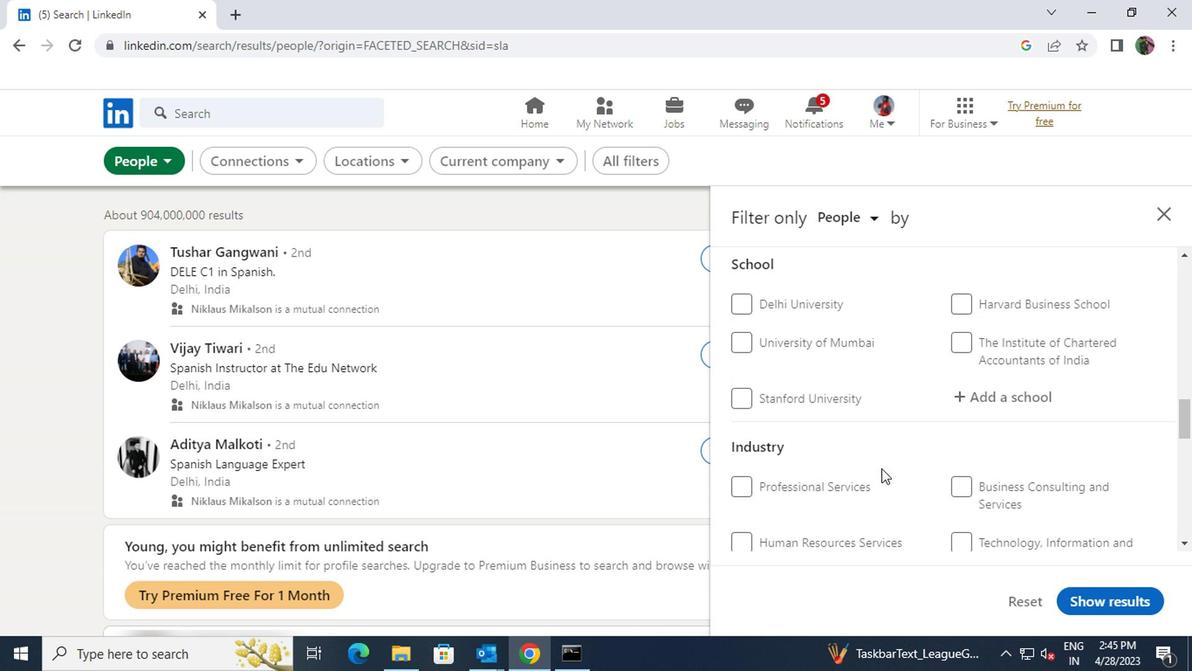 
Action: Mouse scrolled (877, 469) with delta (0, 0)
Screenshot: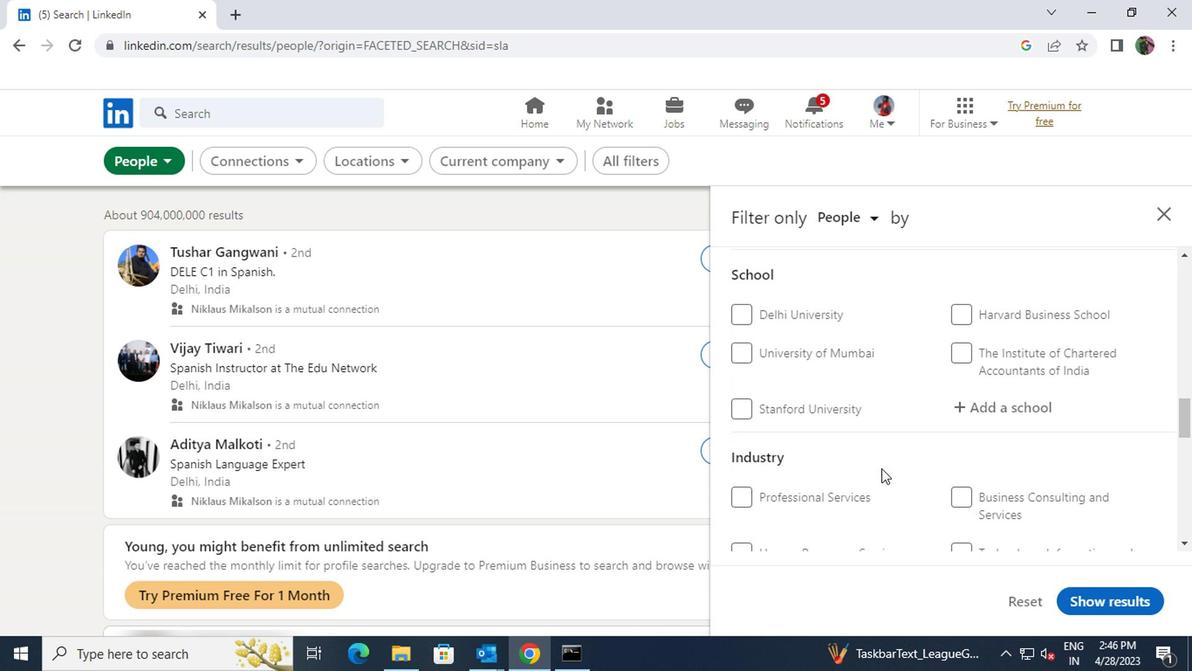 
Action: Mouse scrolled (877, 469) with delta (0, 0)
Screenshot: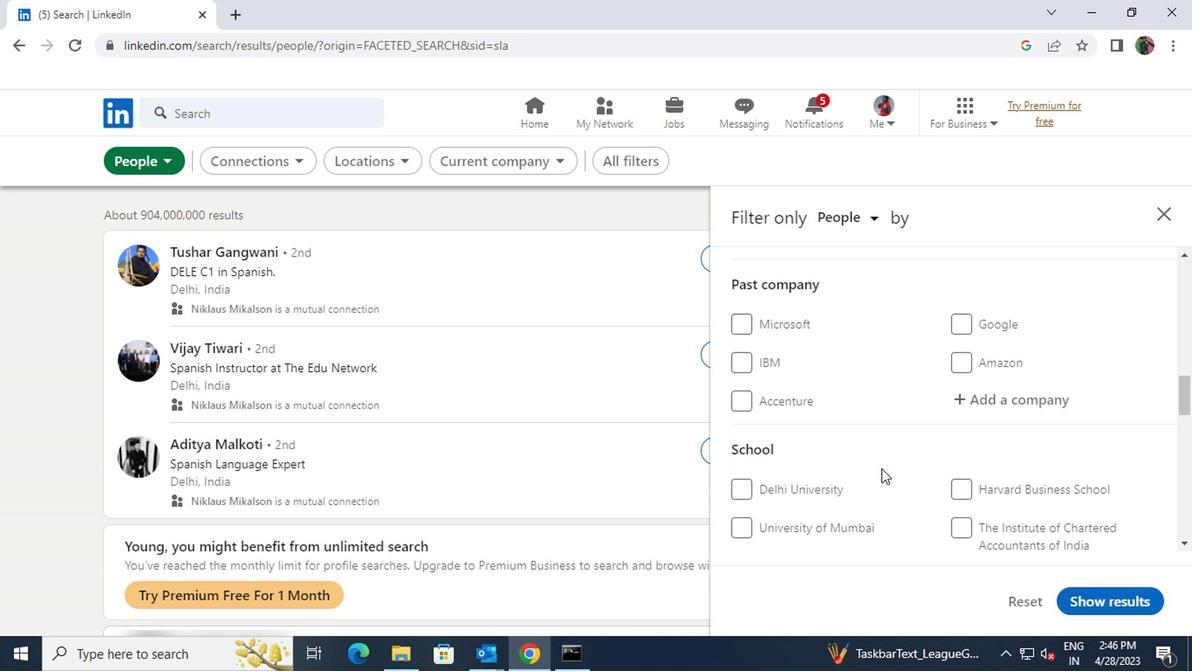 
Action: Mouse scrolled (877, 469) with delta (0, 0)
Screenshot: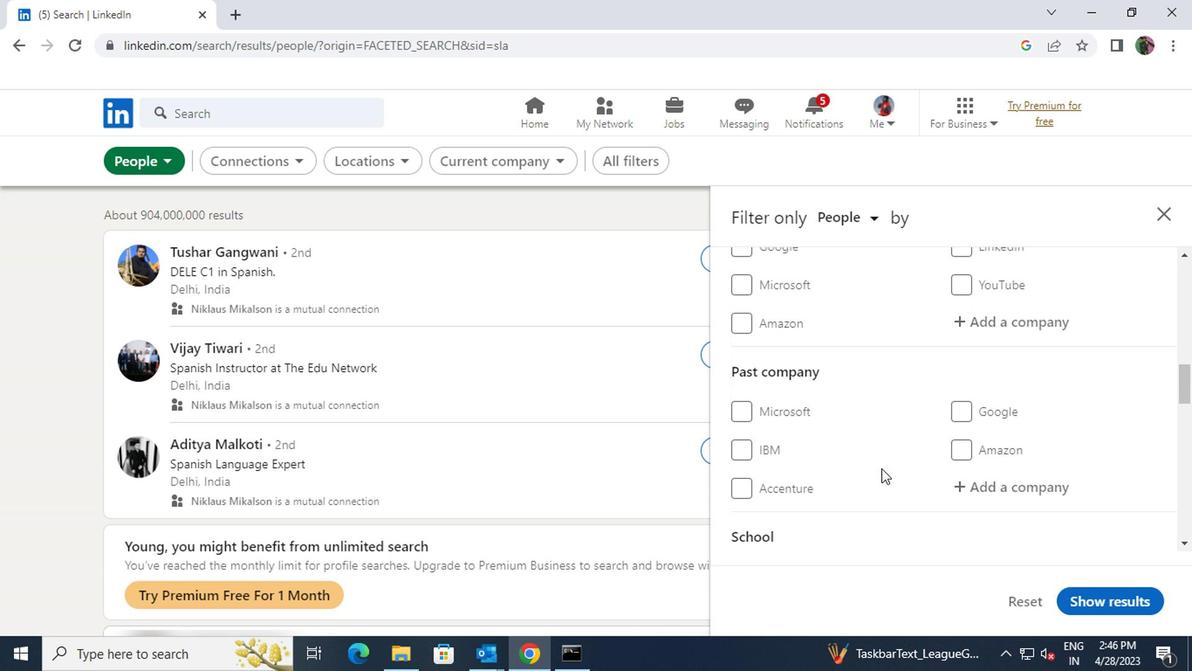 
Action: Mouse moved to (995, 413)
Screenshot: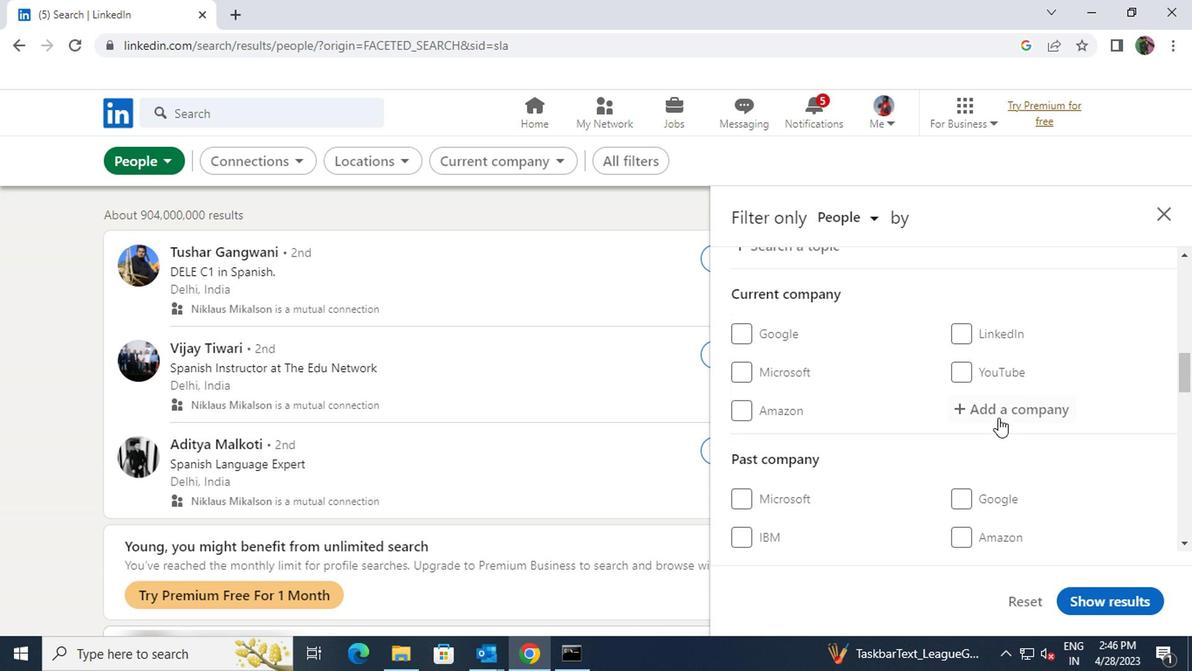 
Action: Mouse pressed left at (995, 413)
Screenshot: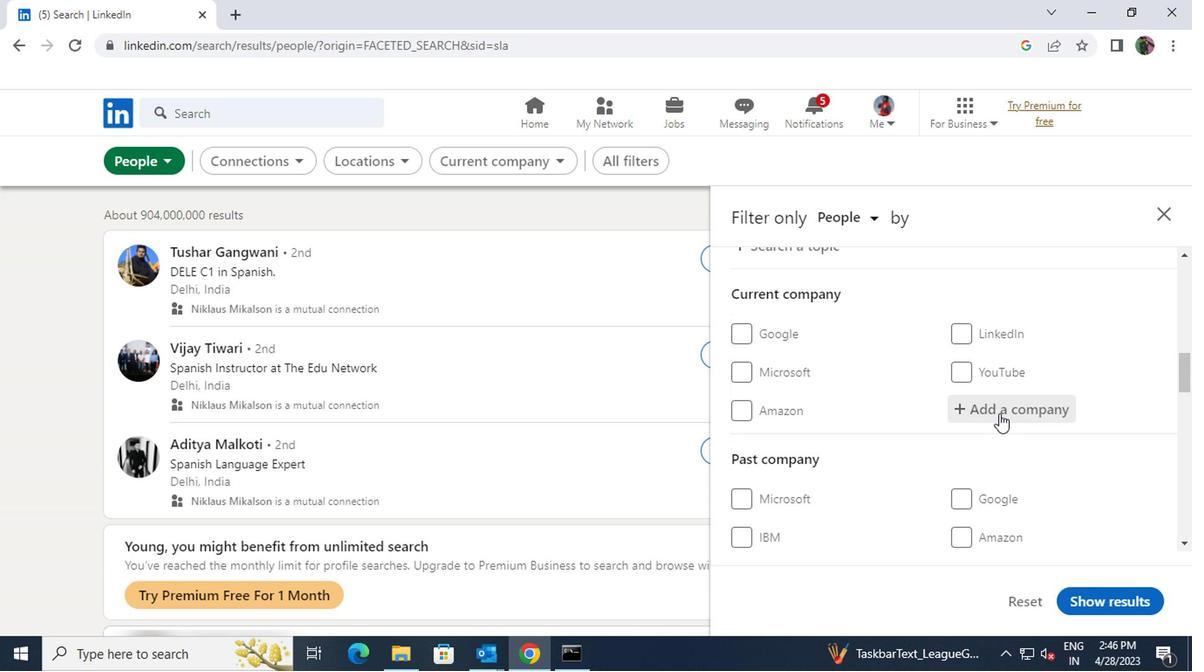 
Action: Key pressed <Key.shift>SHAPOO
Screenshot: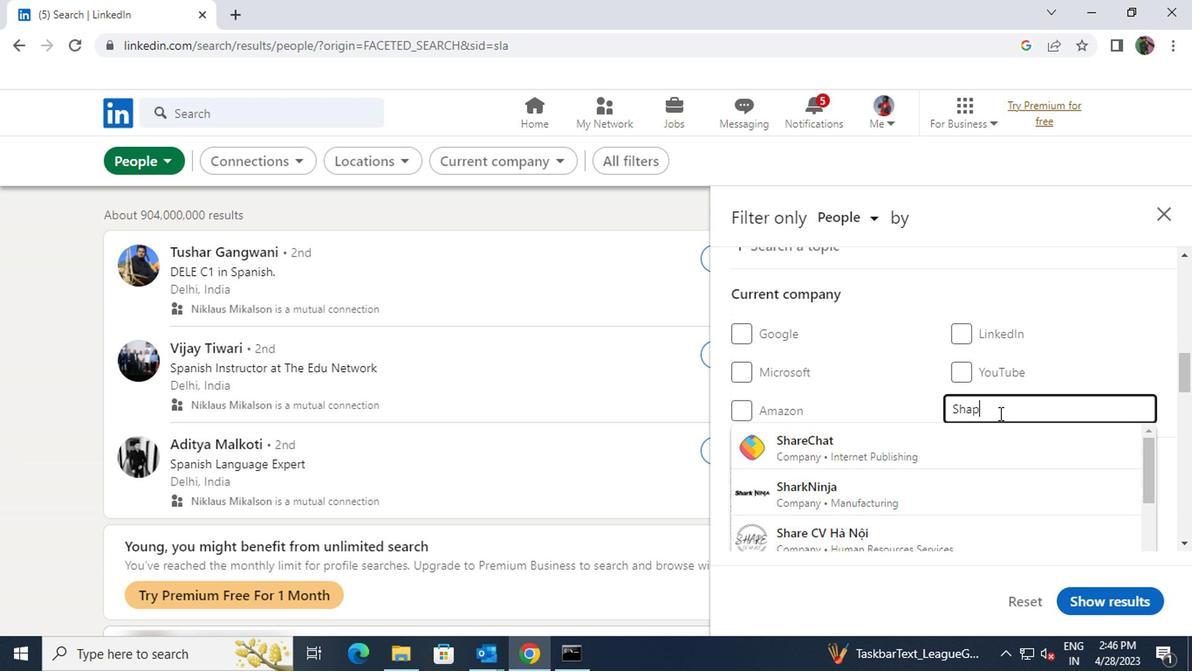 
Action: Mouse moved to (981, 476)
Screenshot: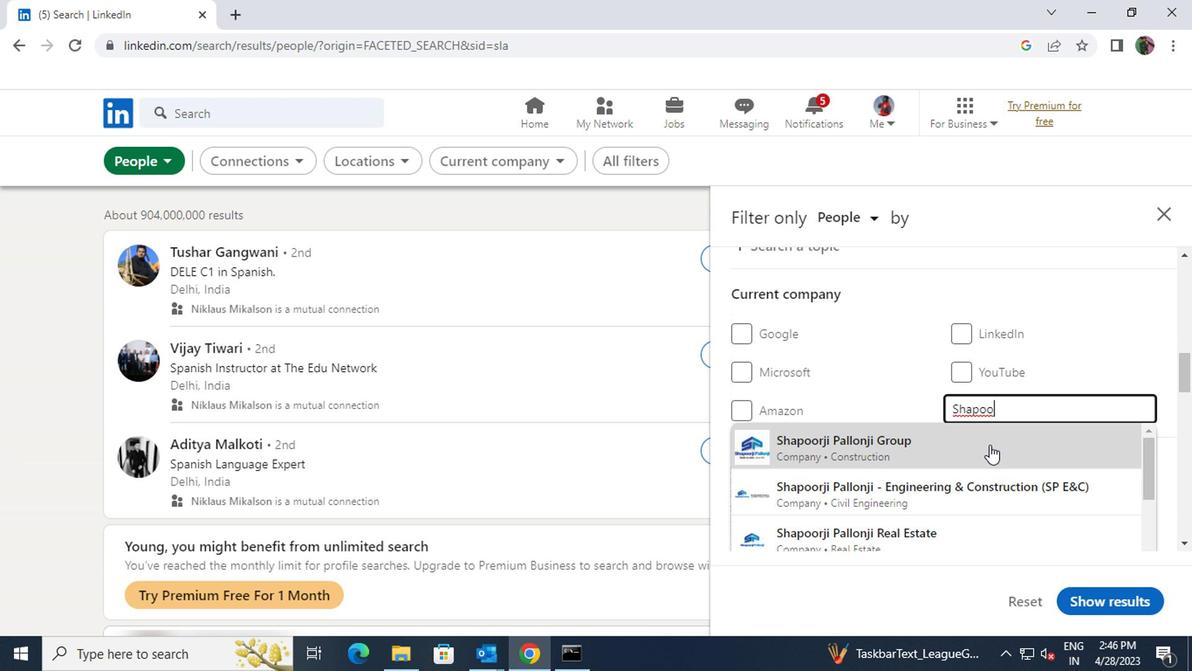 
Action: Mouse pressed left at (981, 476)
Screenshot: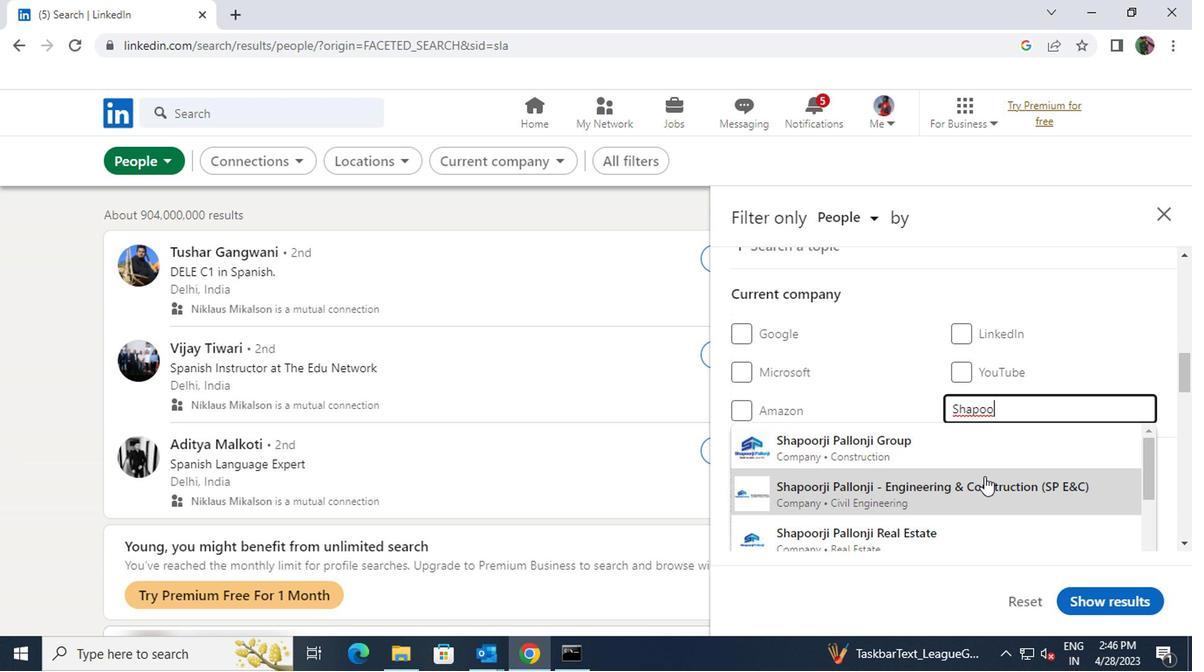 
Action: Mouse scrolled (981, 475) with delta (0, 0)
Screenshot: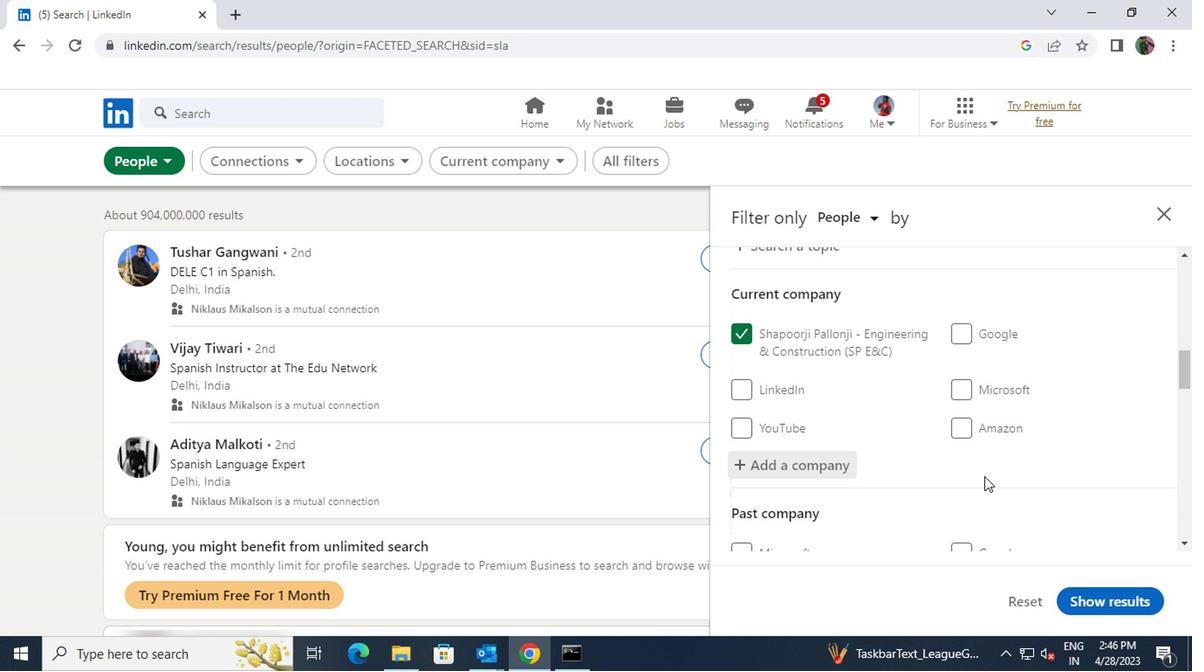 
Action: Mouse scrolled (981, 475) with delta (0, 0)
Screenshot: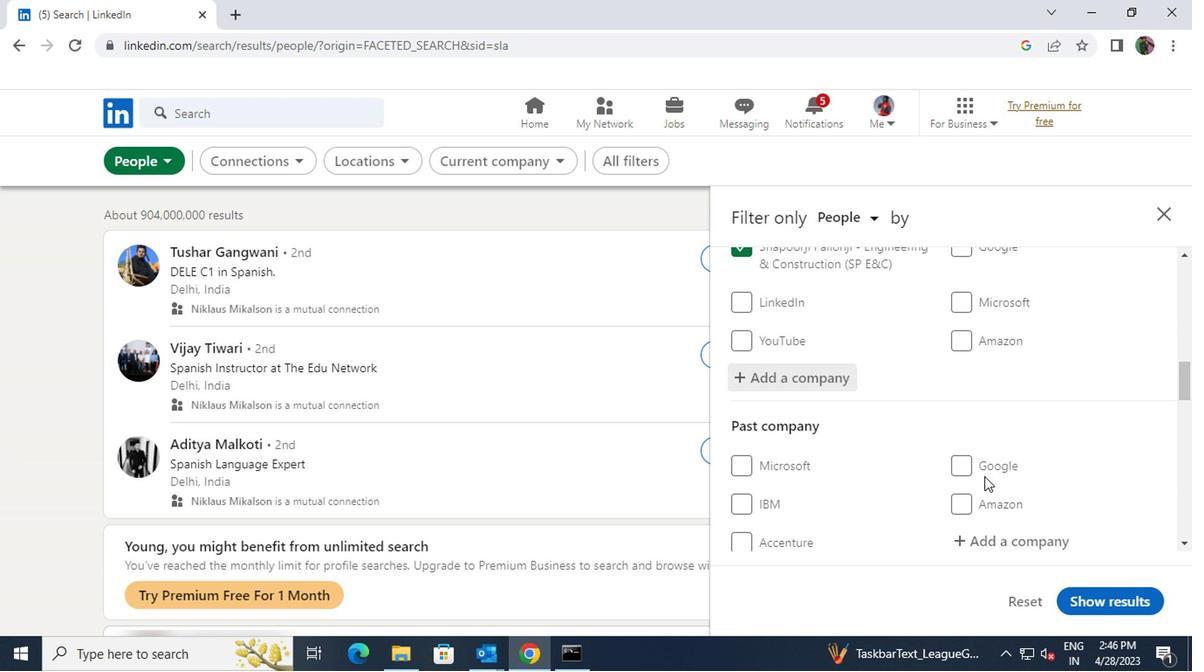
Action: Mouse scrolled (981, 475) with delta (0, 0)
Screenshot: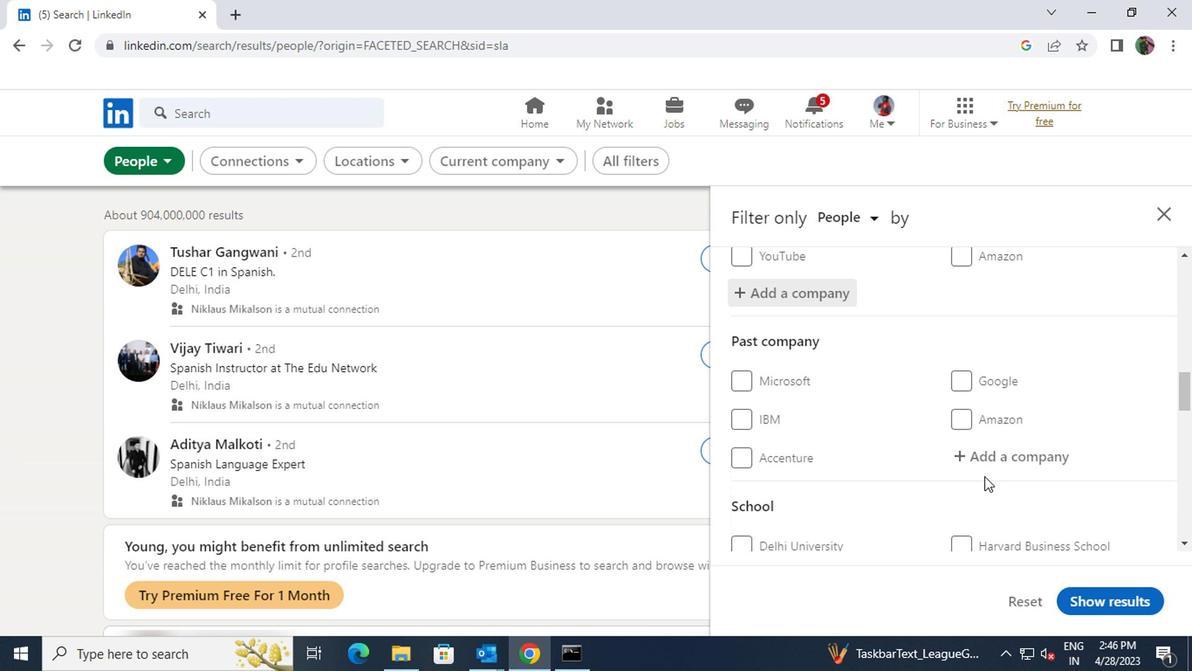
Action: Mouse scrolled (981, 475) with delta (0, 0)
Screenshot: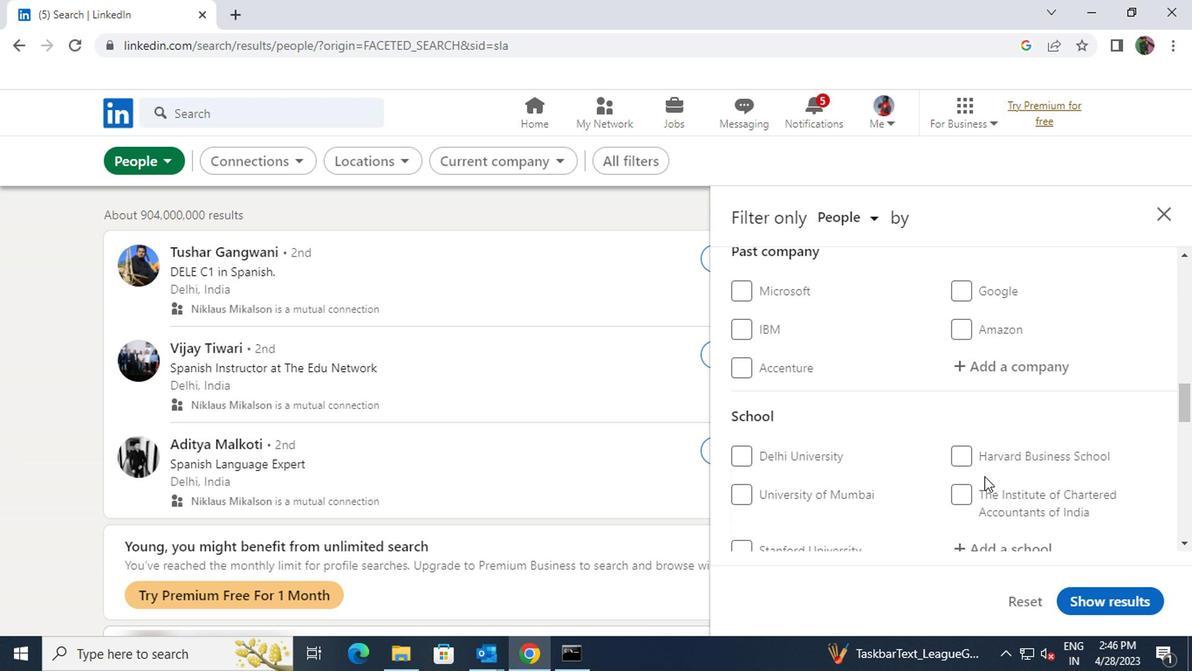 
Action: Mouse moved to (979, 470)
Screenshot: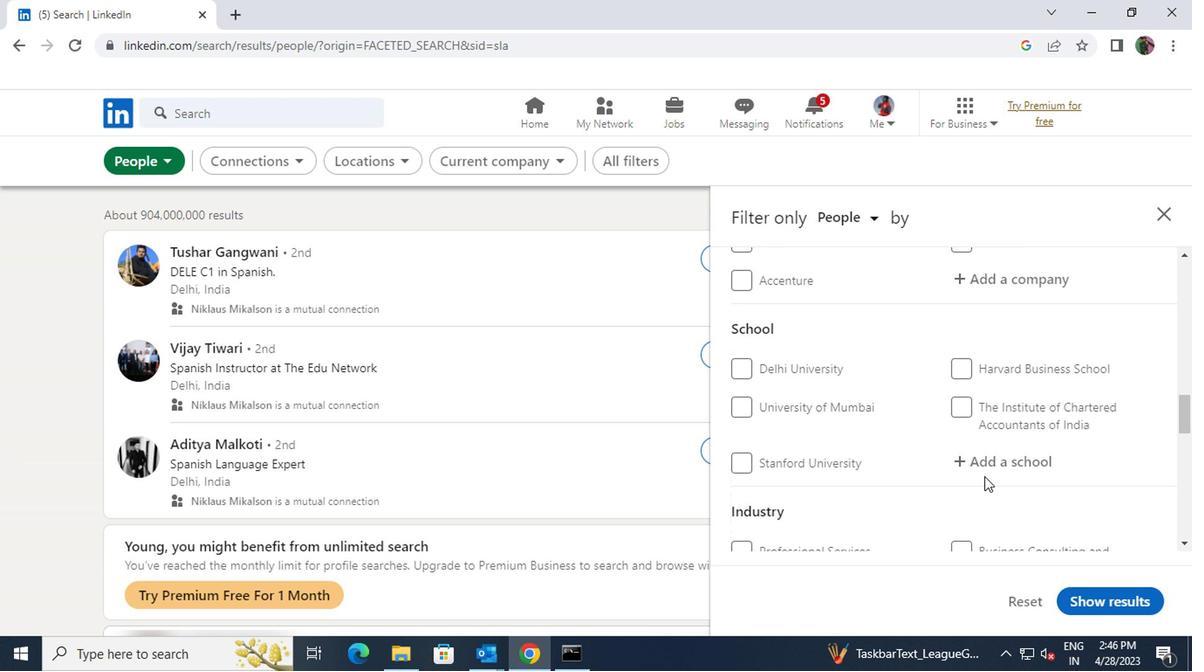 
Action: Mouse pressed left at (979, 470)
Screenshot: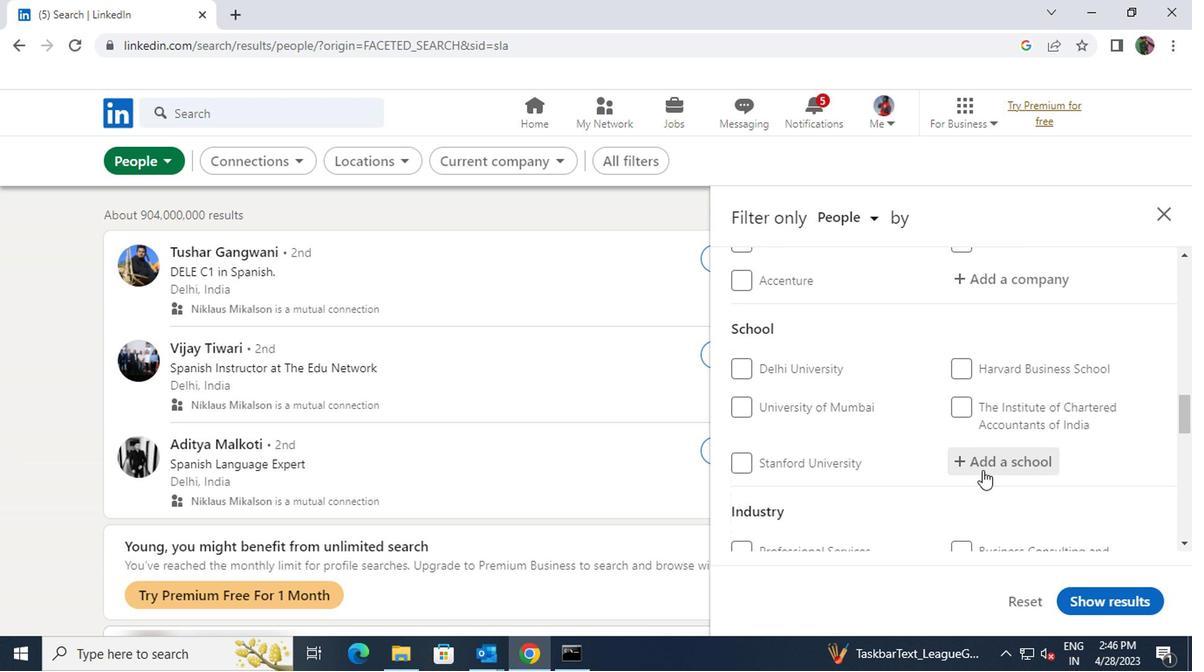 
Action: Key pressed <Key.shift><Key.shift>SCMS
Screenshot: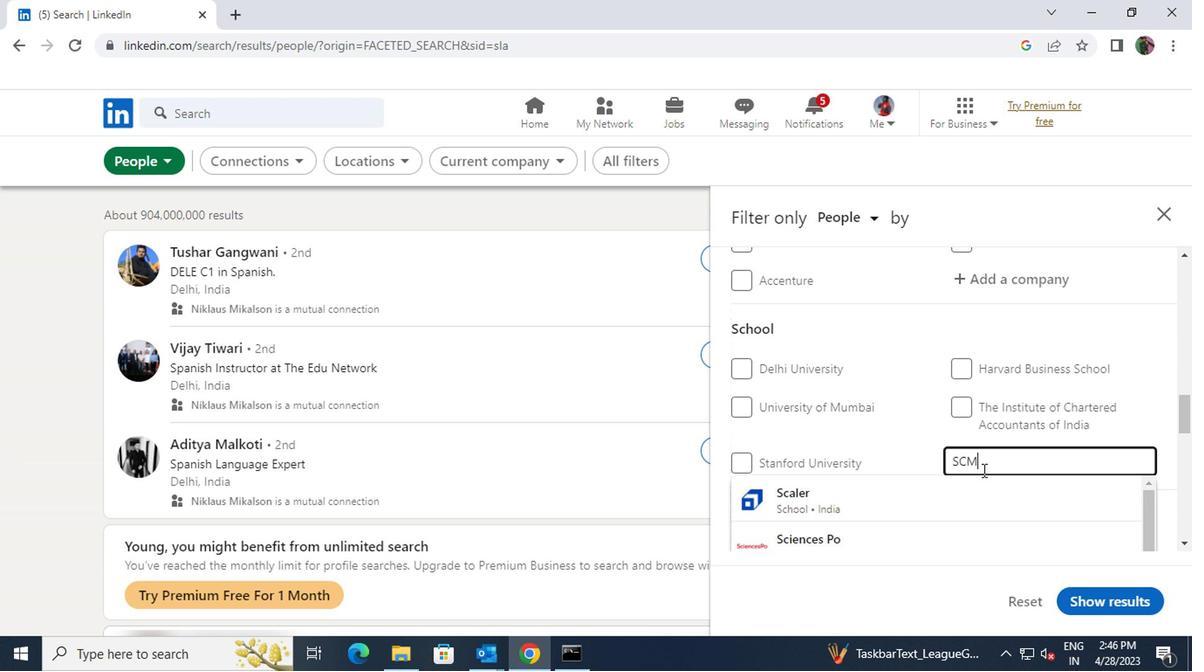 
Action: Mouse moved to (978, 487)
Screenshot: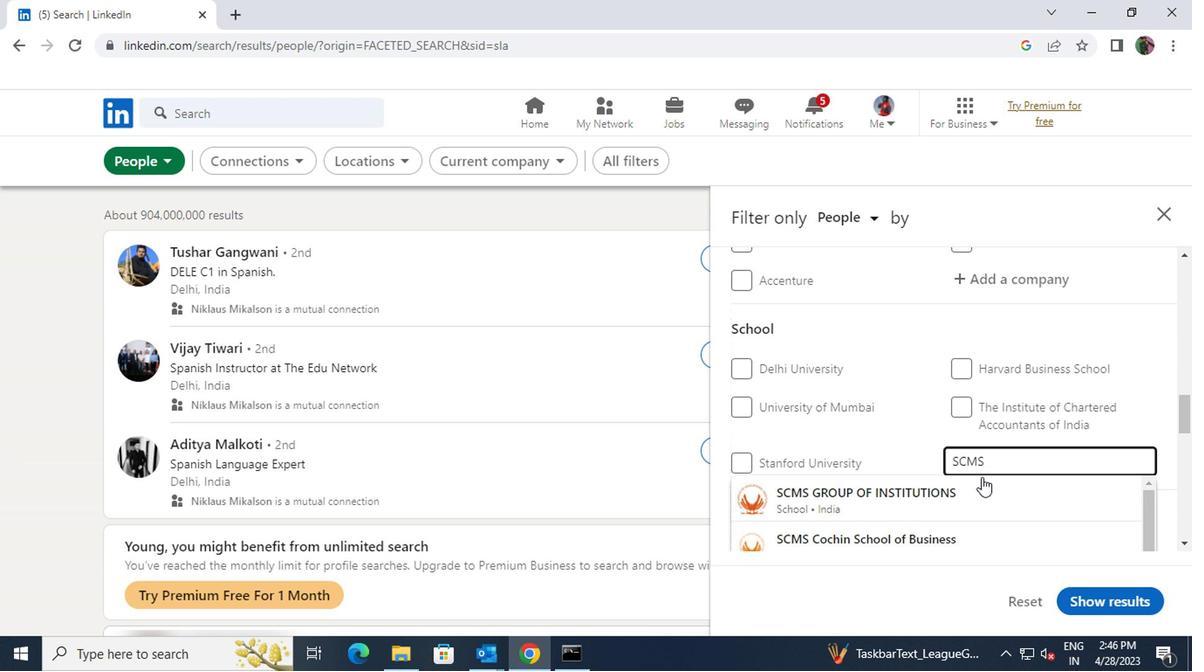 
Action: Mouse pressed left at (978, 487)
Screenshot: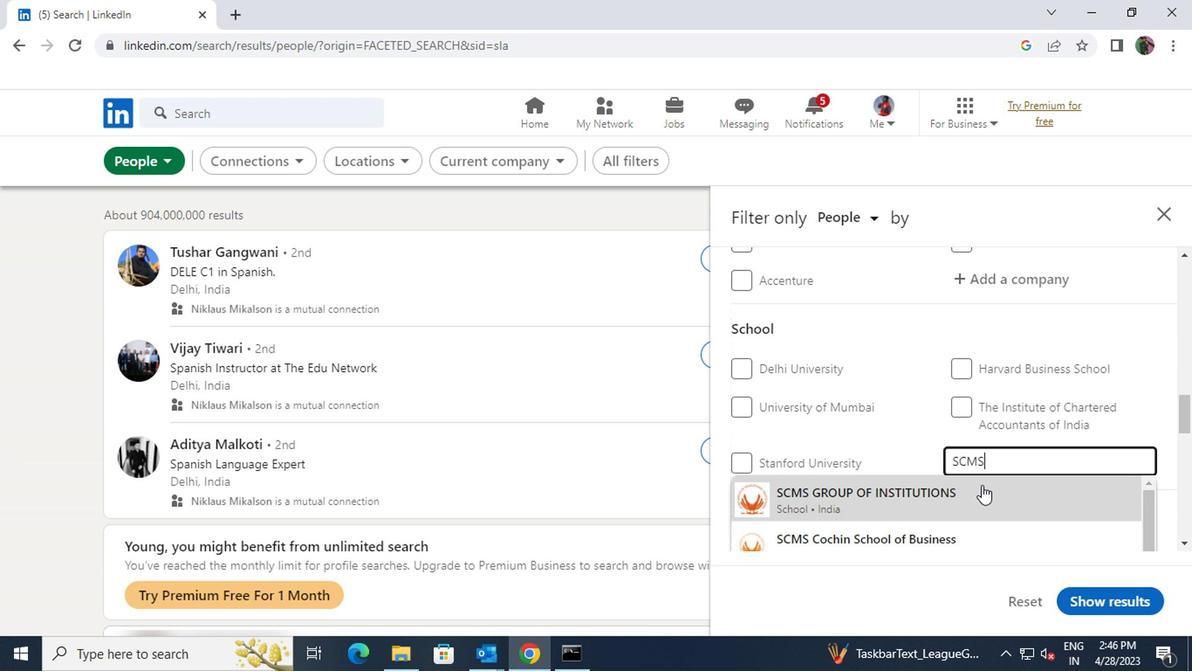 
Action: Mouse scrolled (978, 486) with delta (0, 0)
Screenshot: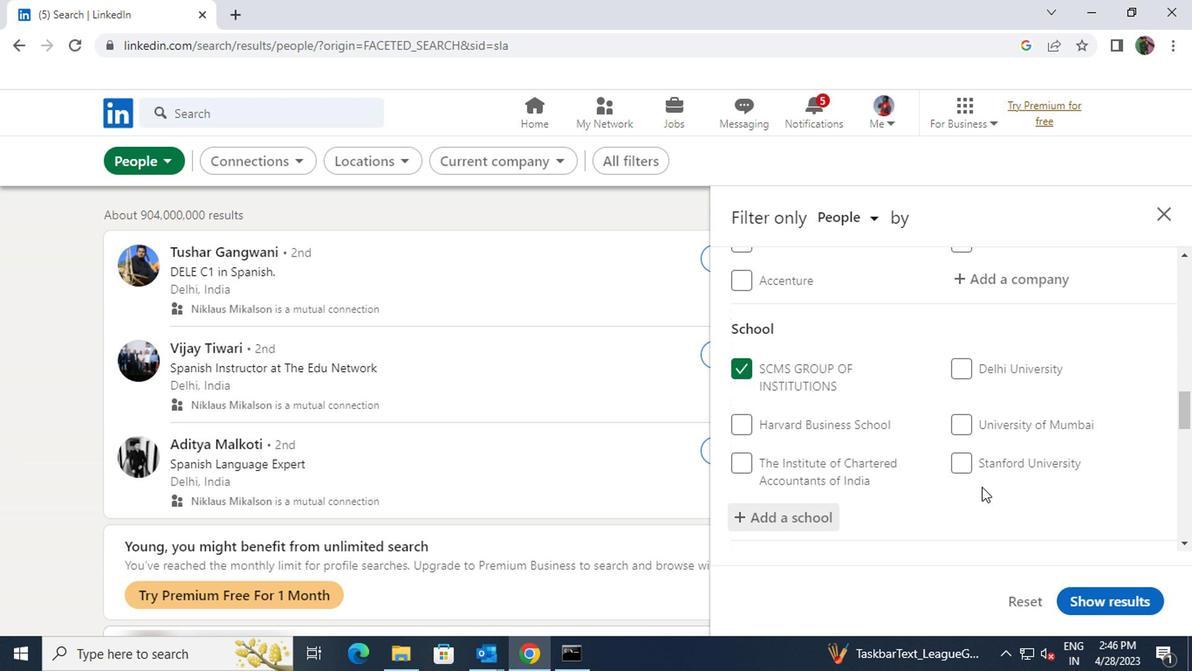 
Action: Mouse scrolled (978, 486) with delta (0, 0)
Screenshot: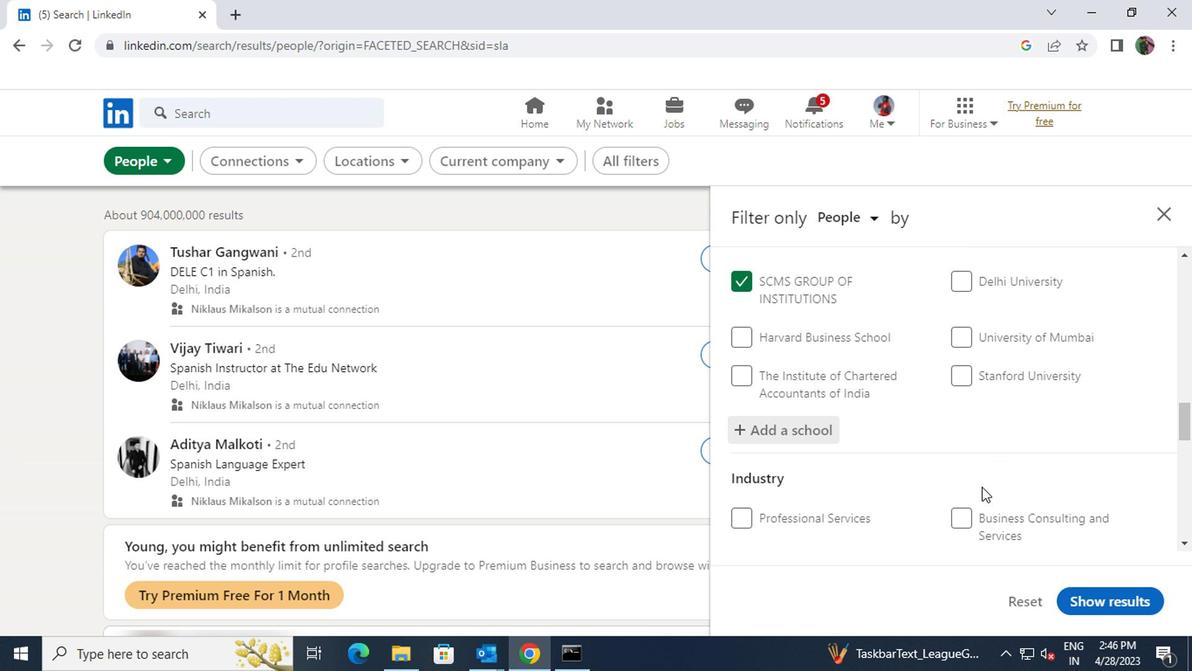 
Action: Mouse scrolled (978, 486) with delta (0, 0)
Screenshot: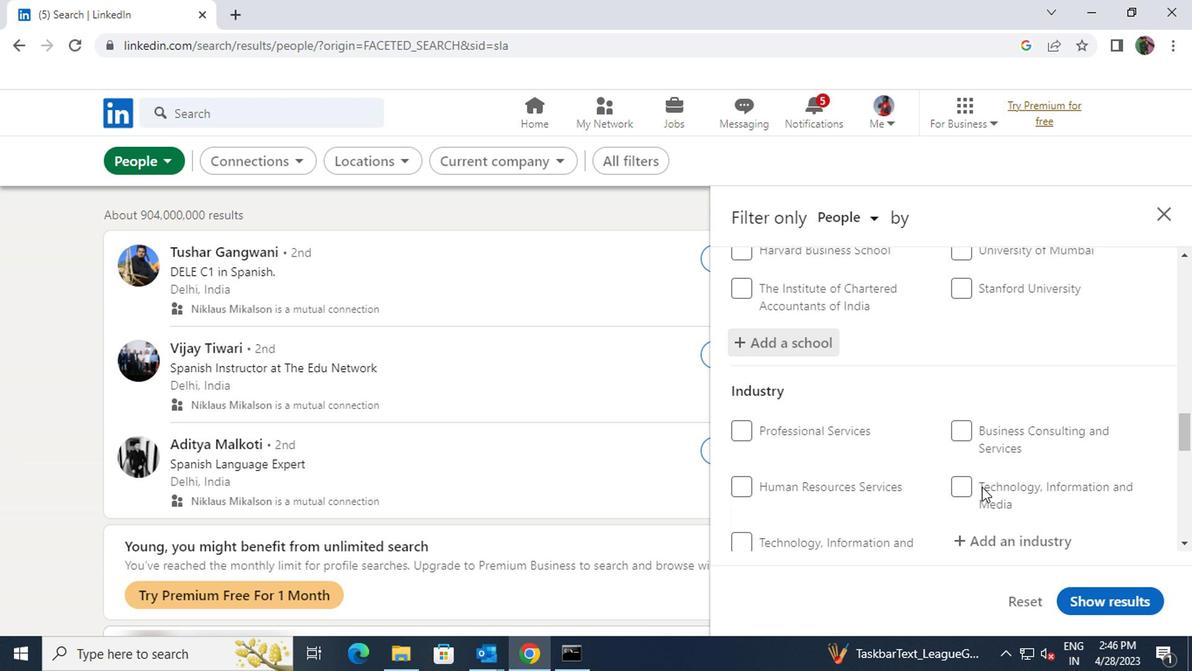 
Action: Mouse moved to (986, 444)
Screenshot: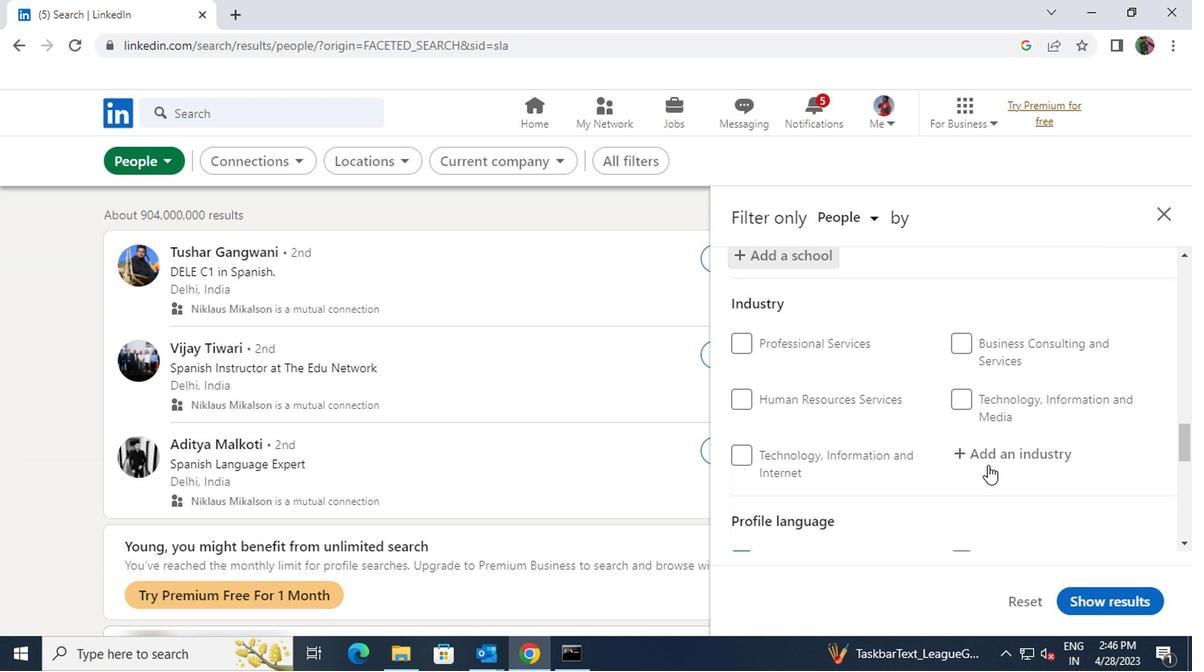 
Action: Mouse pressed left at (986, 444)
Screenshot: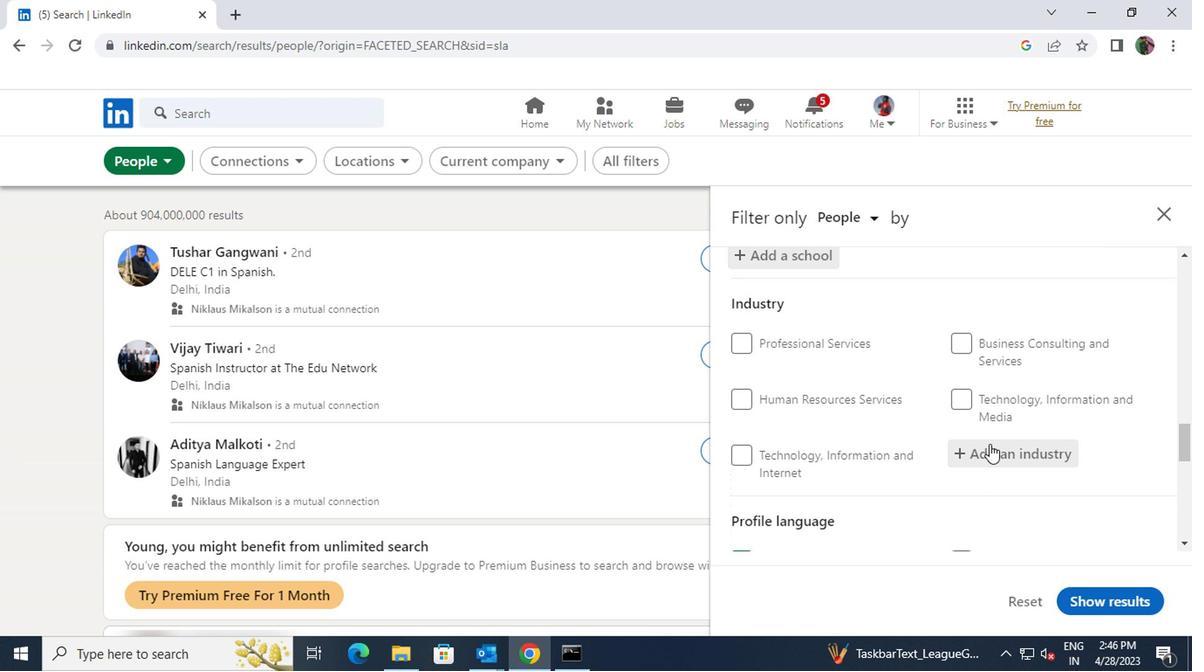 
Action: Key pressed <Key.shift>BLOCK
Screenshot: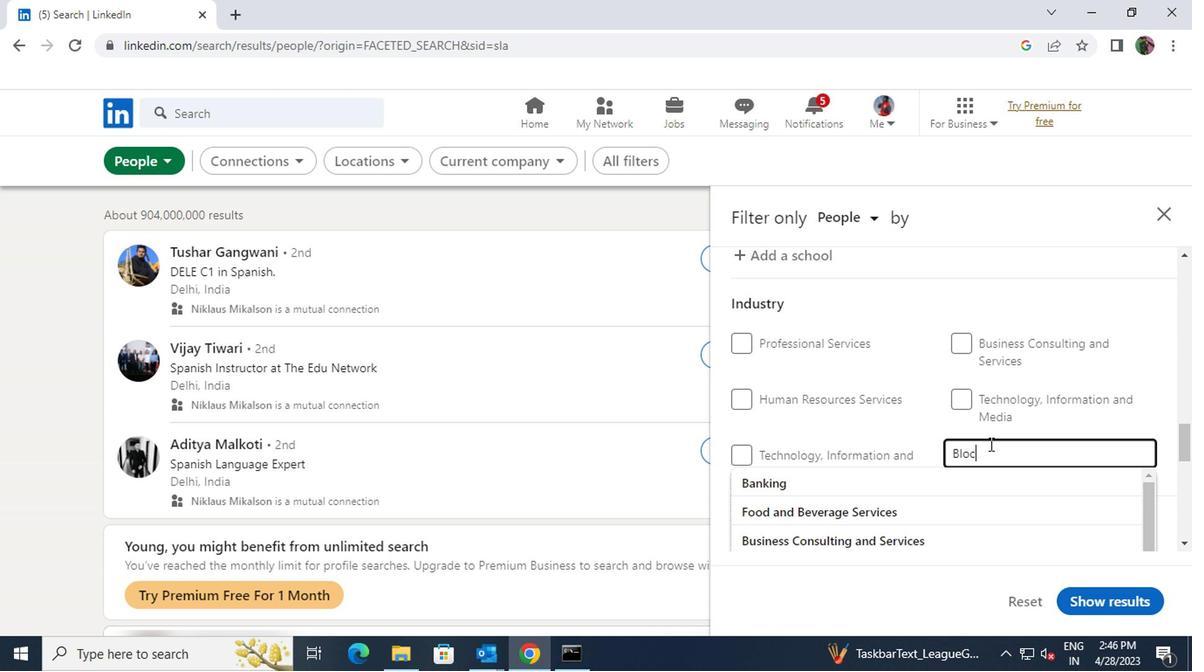
Action: Mouse moved to (957, 475)
Screenshot: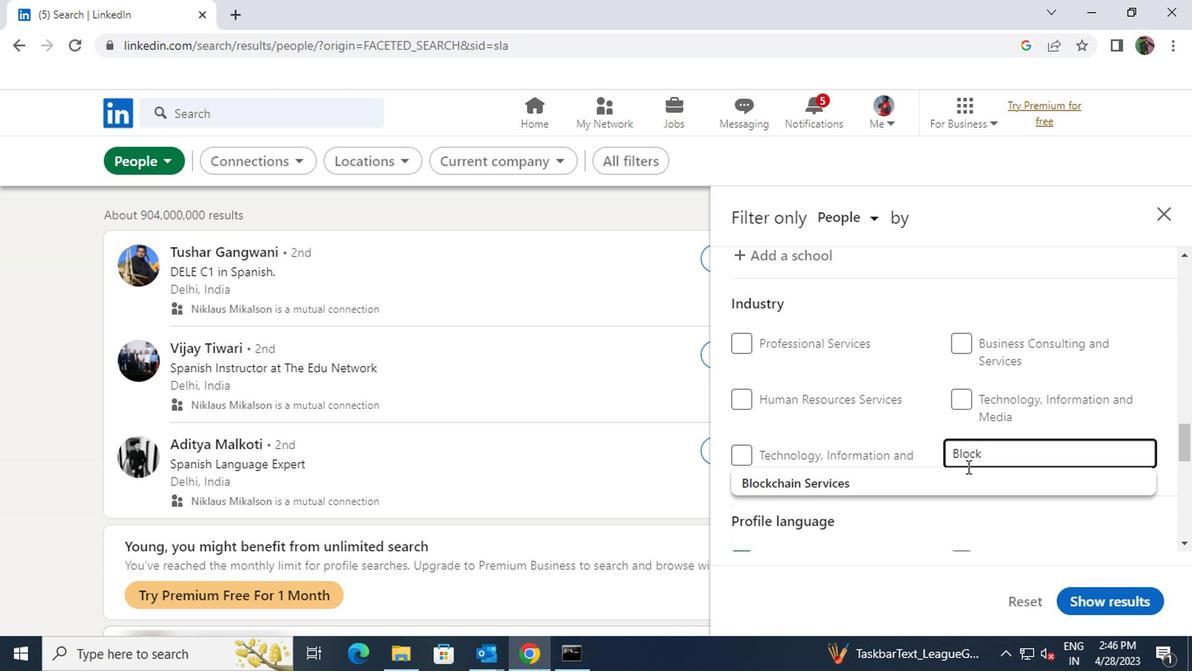 
Action: Mouse pressed left at (957, 475)
Screenshot: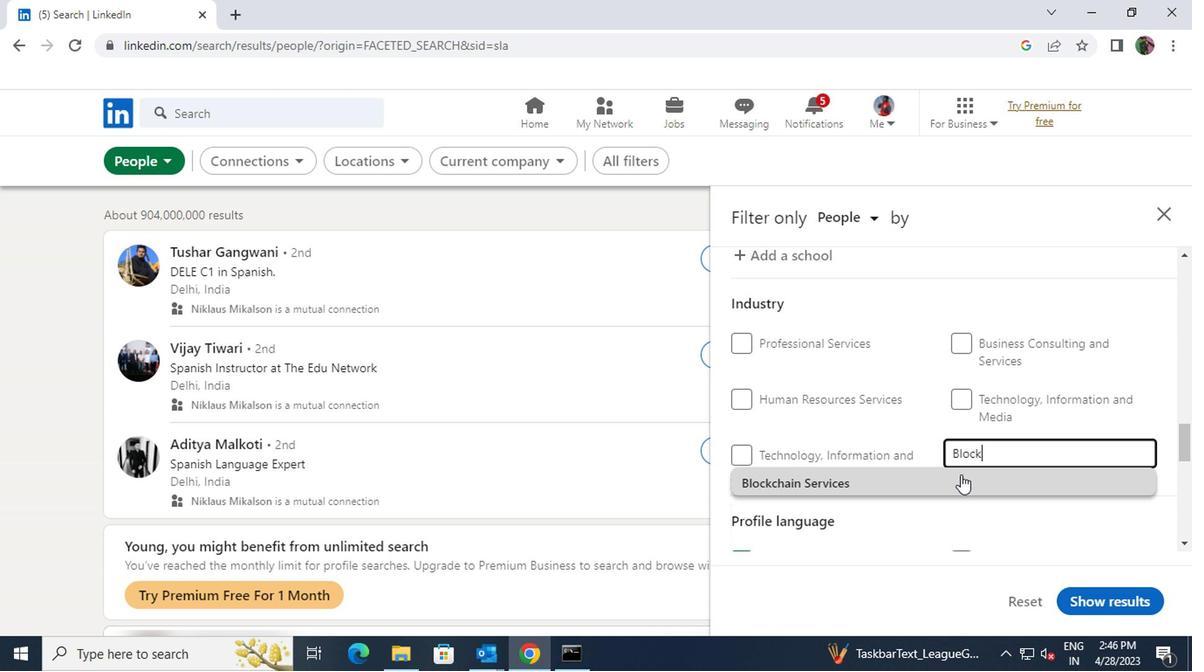 
Action: Mouse scrolled (957, 474) with delta (0, -1)
Screenshot: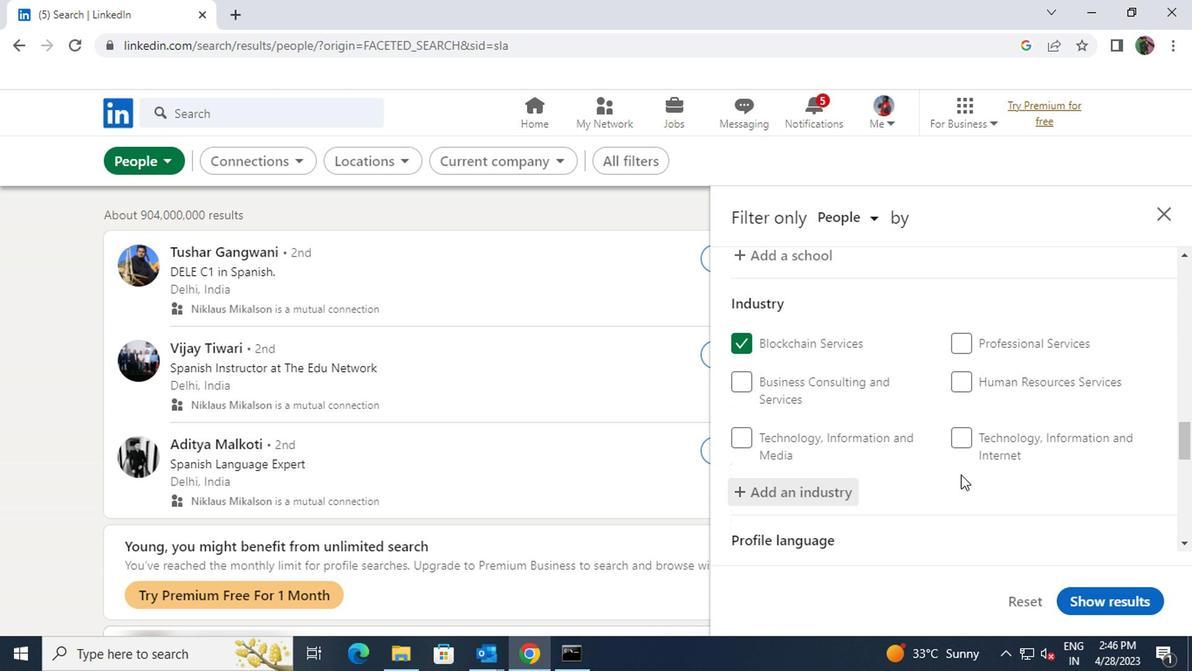 
Action: Mouse scrolled (957, 474) with delta (0, -1)
Screenshot: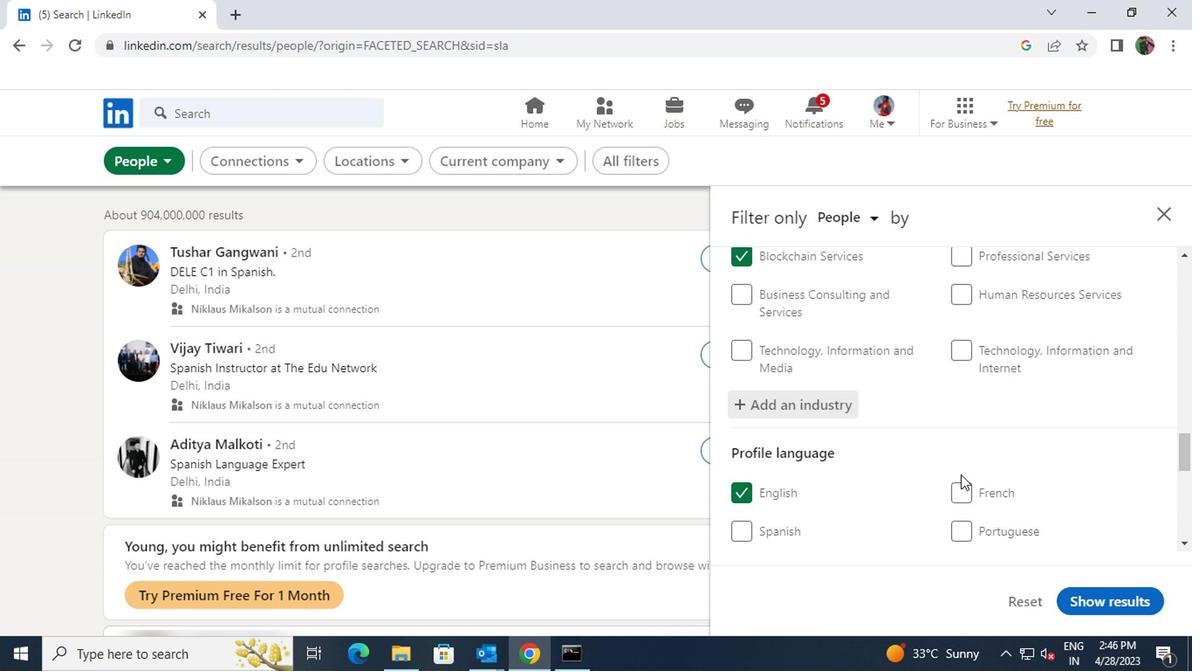 
Action: Mouse scrolled (957, 474) with delta (0, -1)
Screenshot: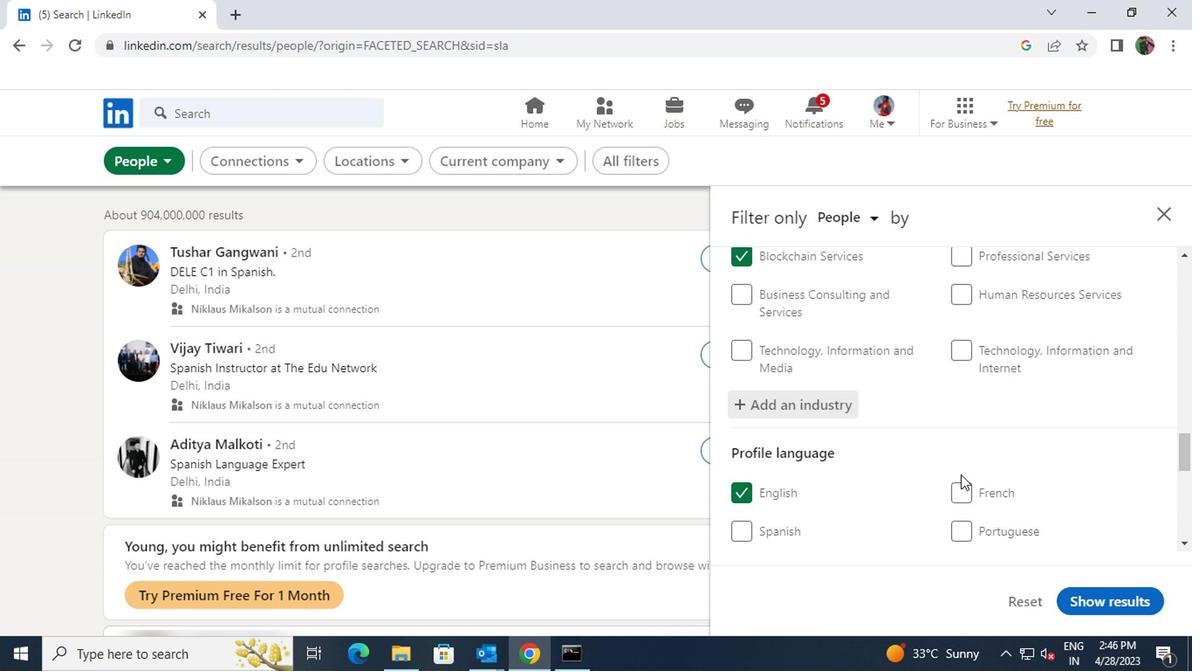 
Action: Mouse scrolled (957, 474) with delta (0, -1)
Screenshot: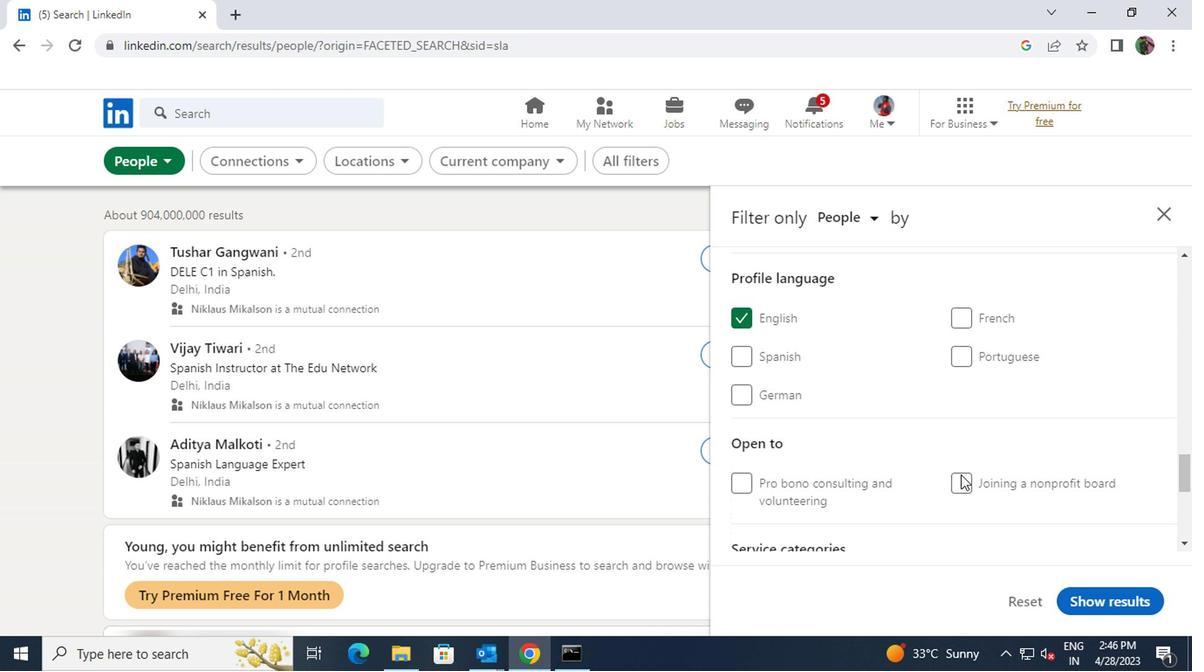 
Action: Mouse scrolled (957, 474) with delta (0, -1)
Screenshot: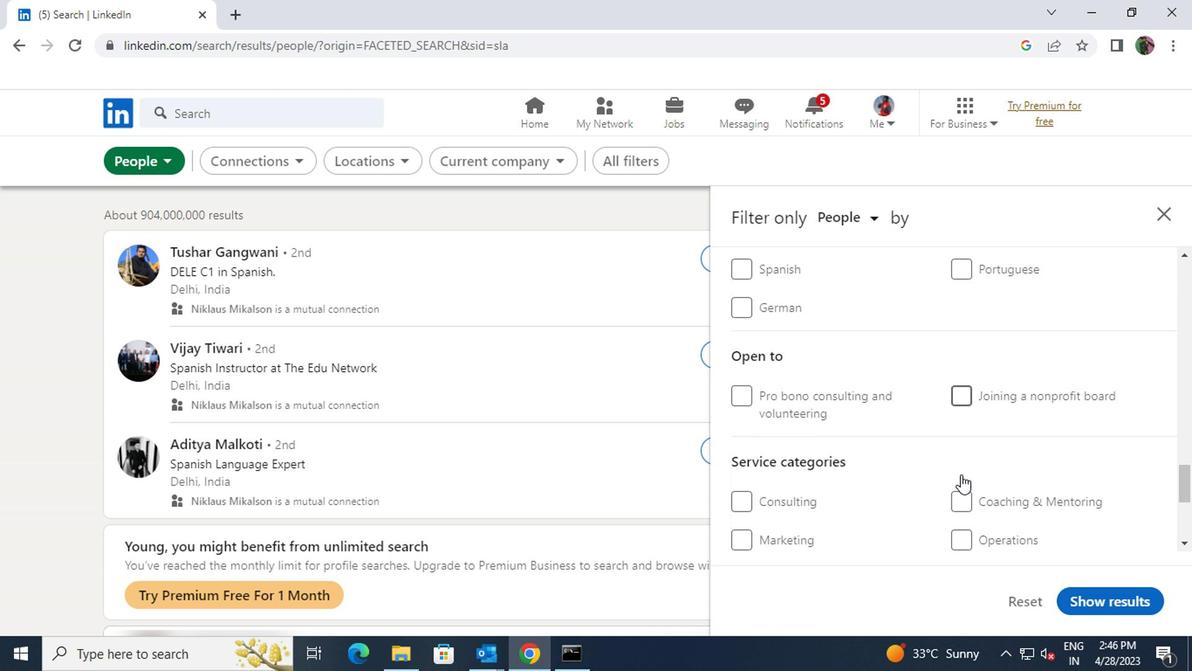 
Action: Mouse moved to (967, 484)
Screenshot: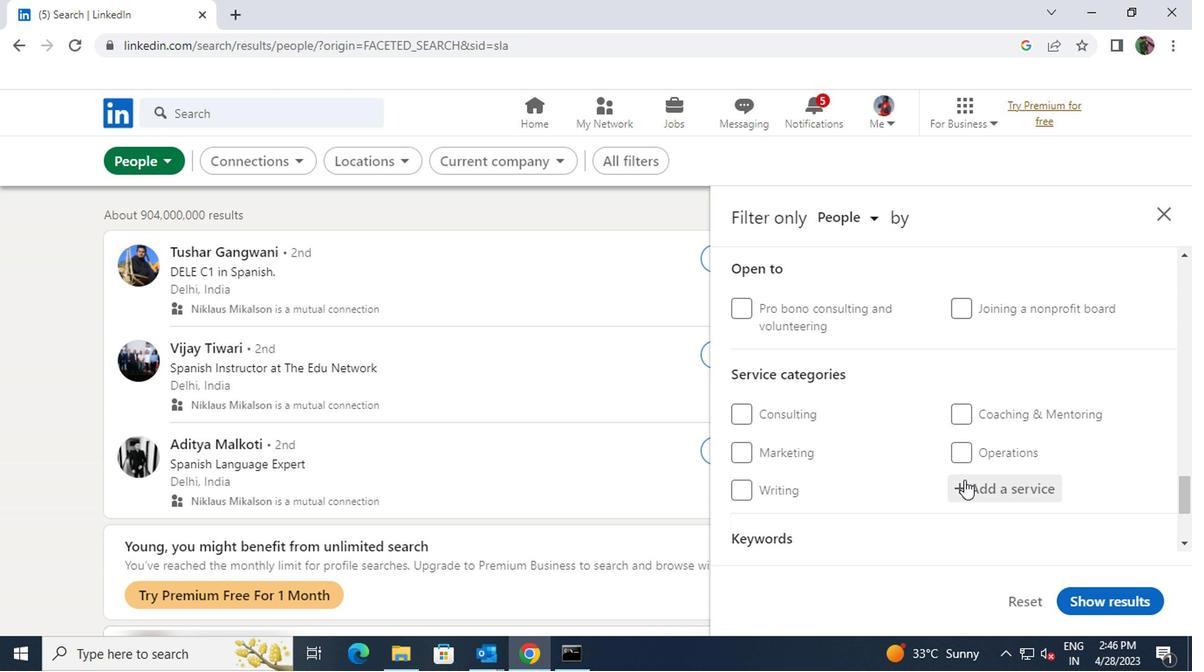 
Action: Mouse pressed left at (967, 484)
Screenshot: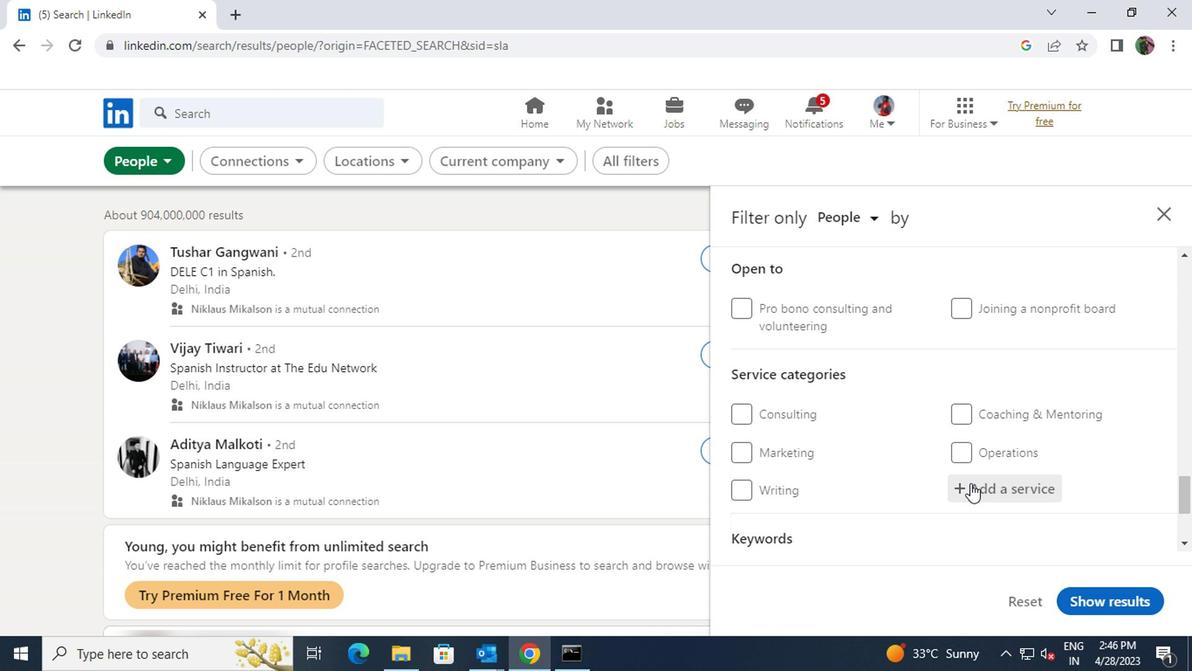 
Action: Key pressed <Key.shift>SUPPORTTECH<Key.backspace><Key.backspace><Key.backspace><Key.backspace><Key.space><Key.shift>TEC
Screenshot: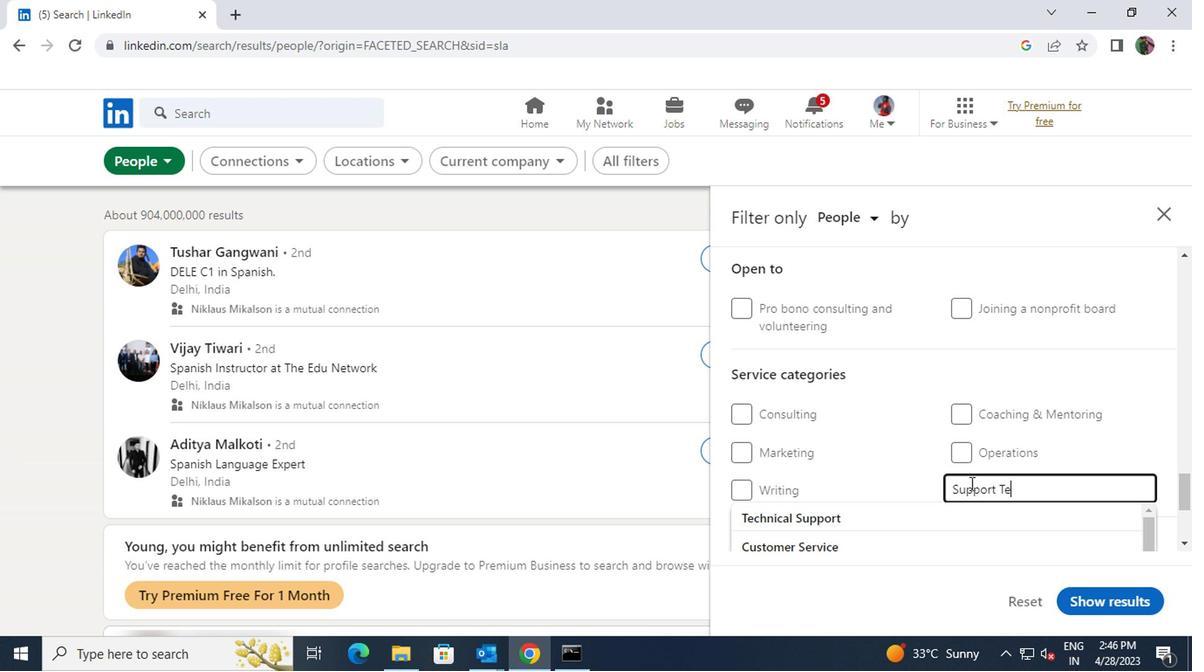 
Action: Mouse moved to (941, 514)
Screenshot: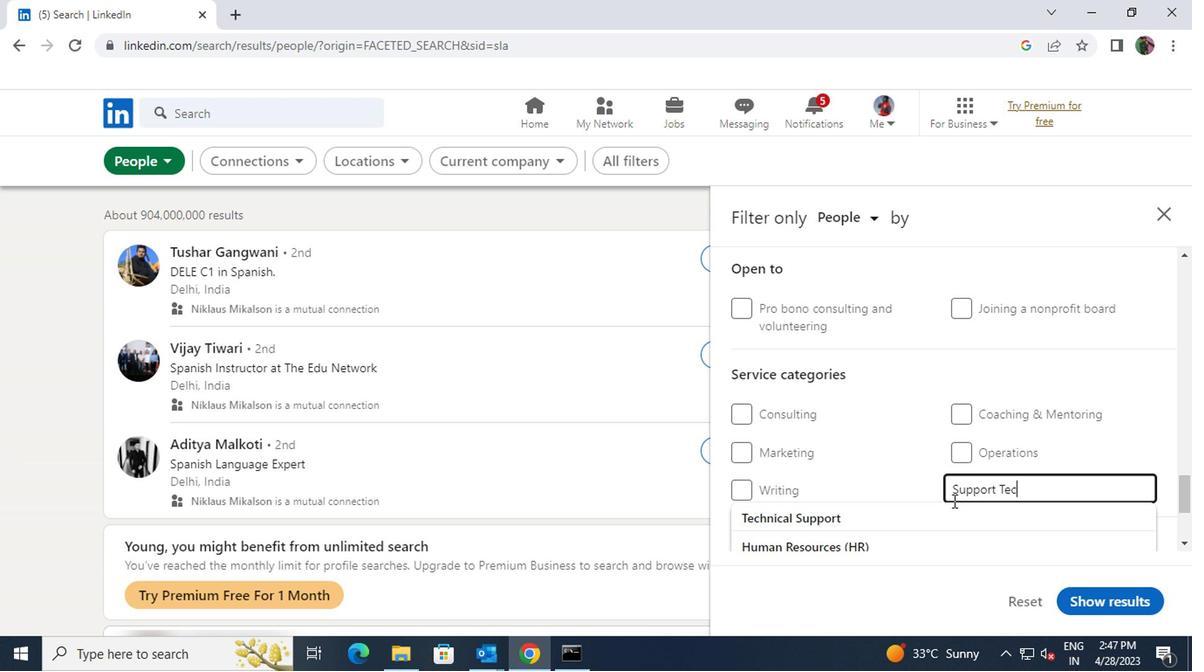 
Action: Mouse pressed left at (941, 514)
Screenshot: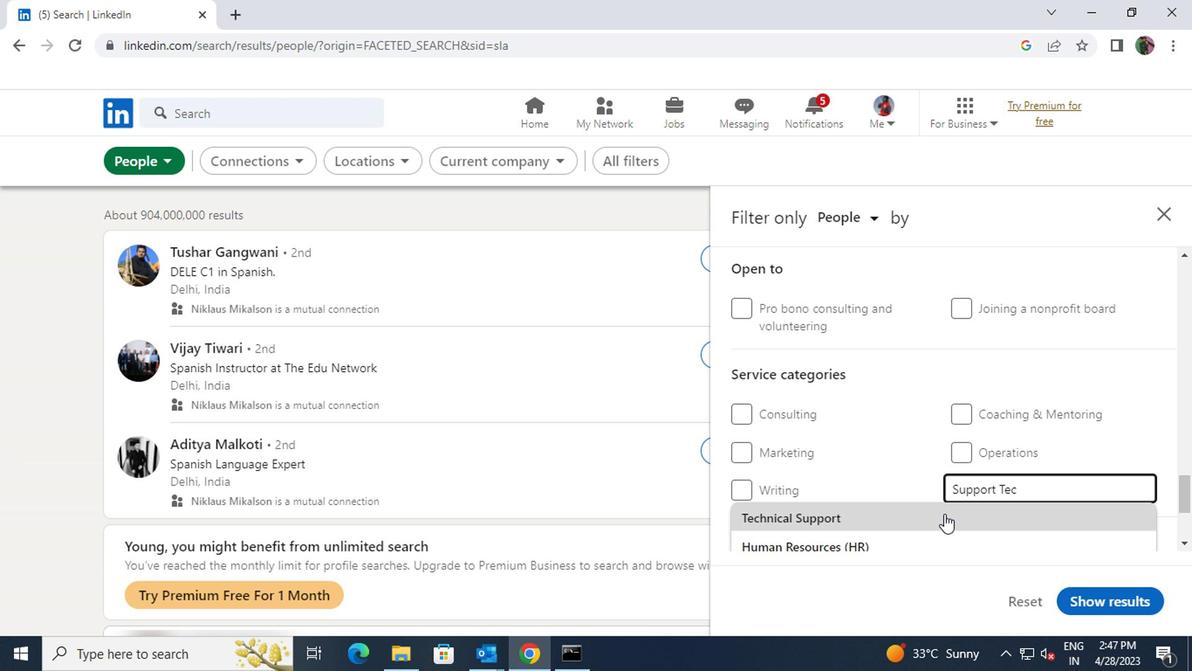 
Action: Mouse scrolled (941, 513) with delta (0, 0)
Screenshot: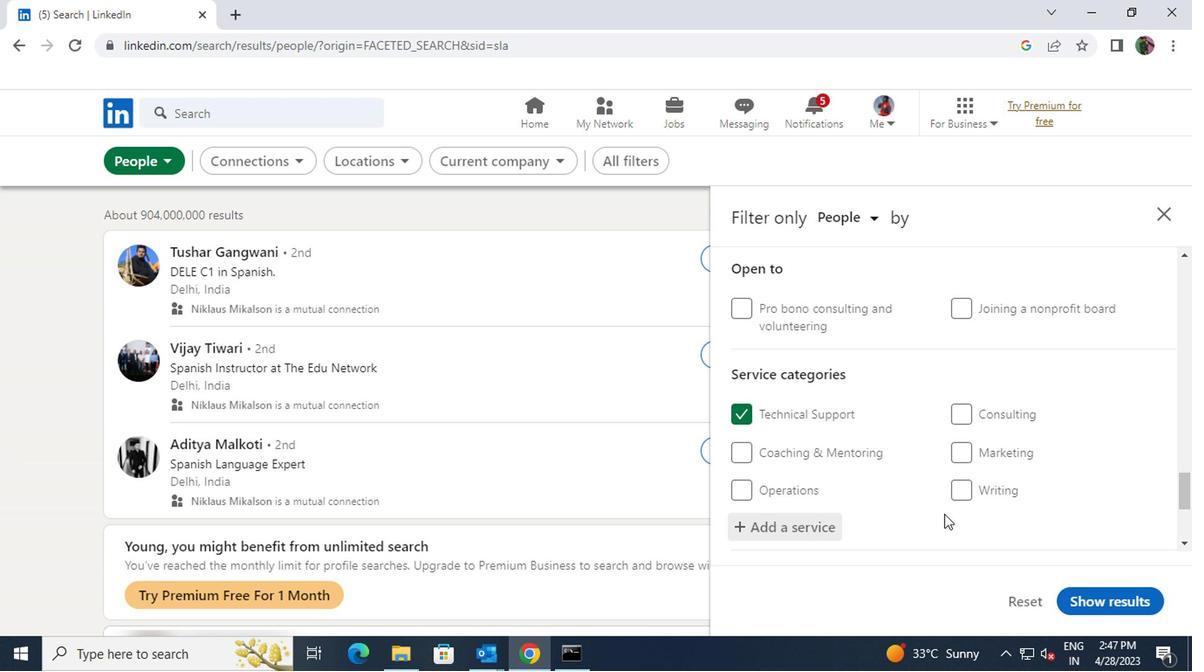 
Action: Mouse scrolled (941, 513) with delta (0, 0)
Screenshot: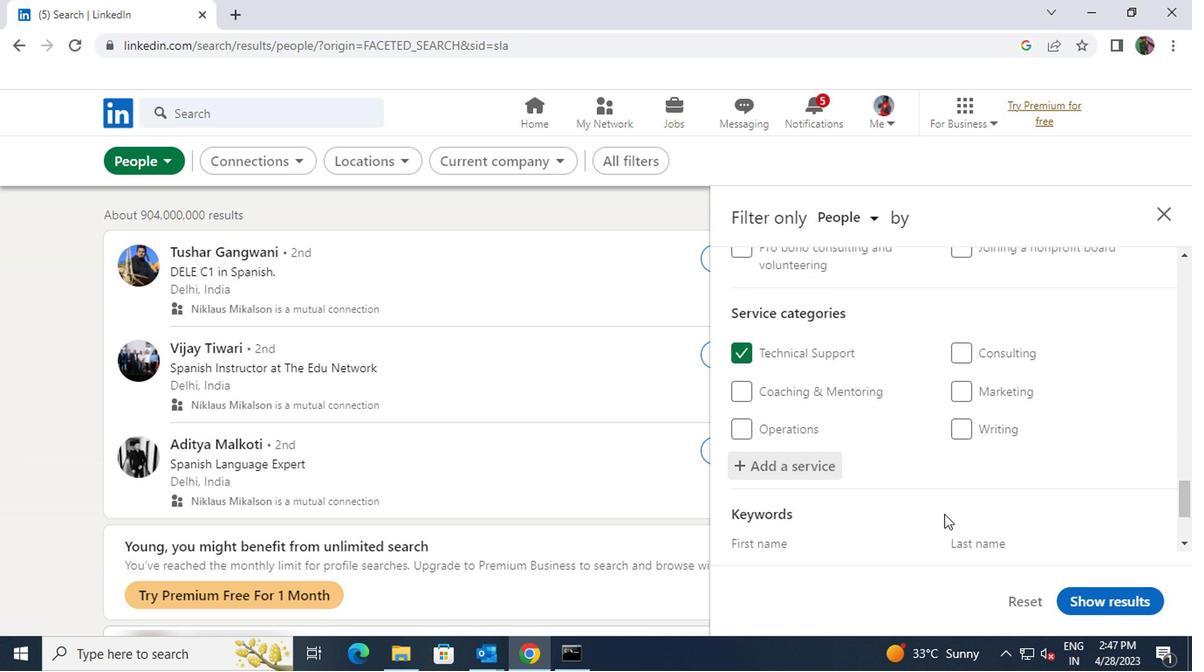 
Action: Mouse moved to (923, 514)
Screenshot: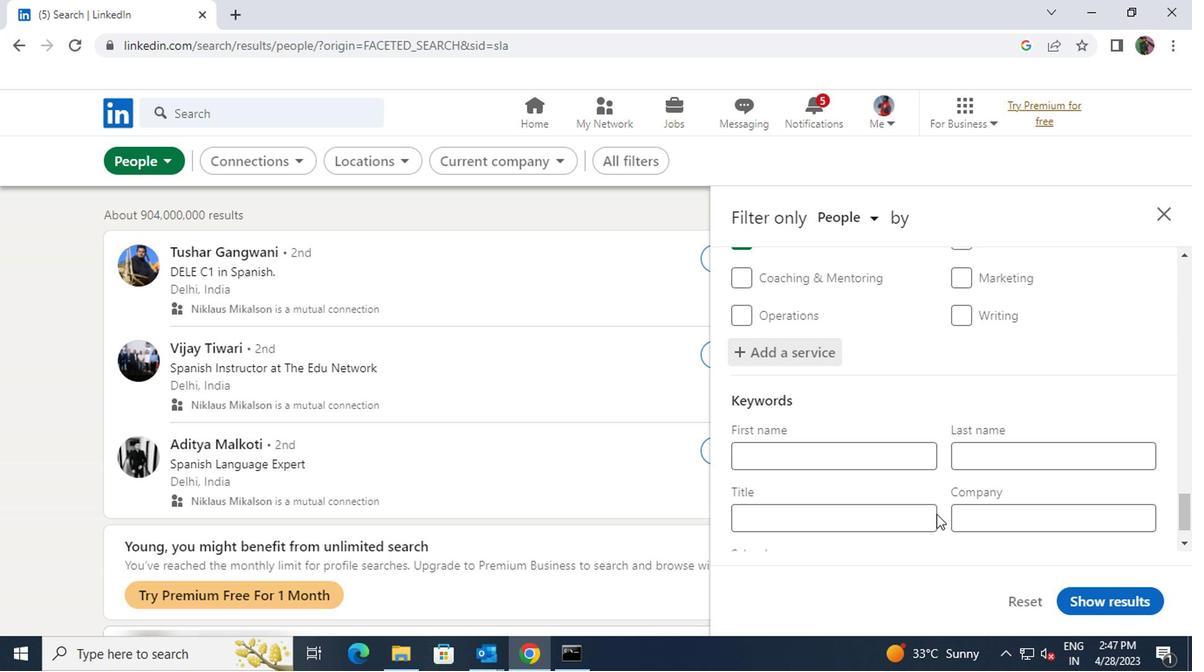 
Action: Mouse pressed left at (923, 514)
Screenshot: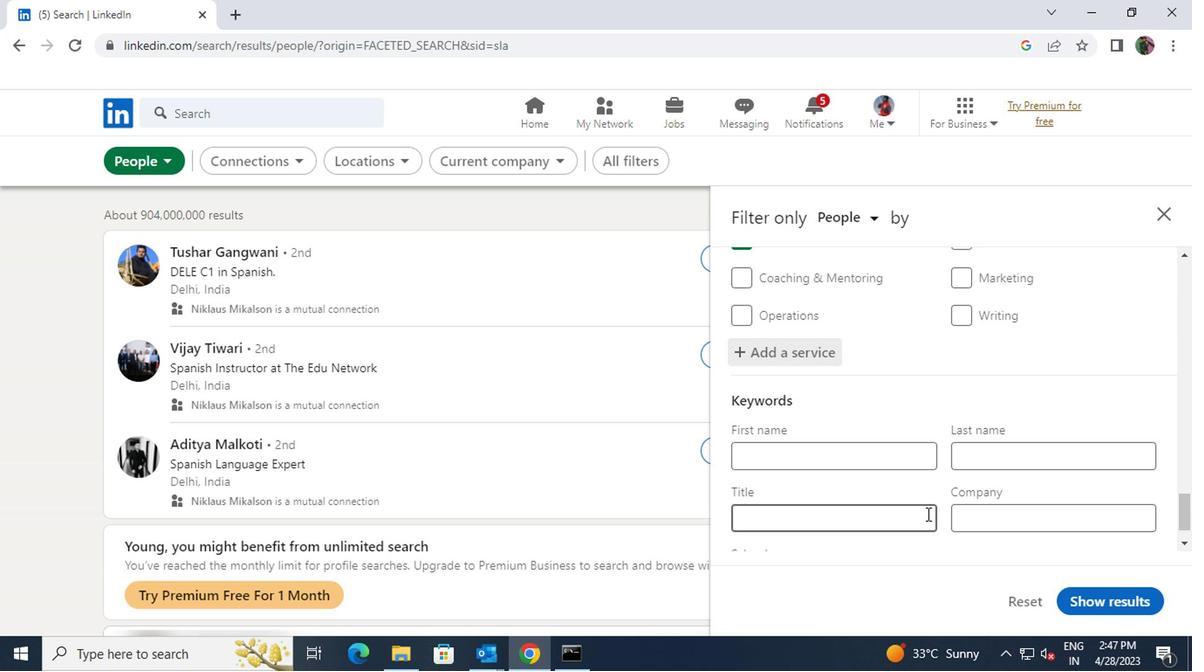 
Action: Key pressed <Key.shift>PHOTOGRAPHER
Screenshot: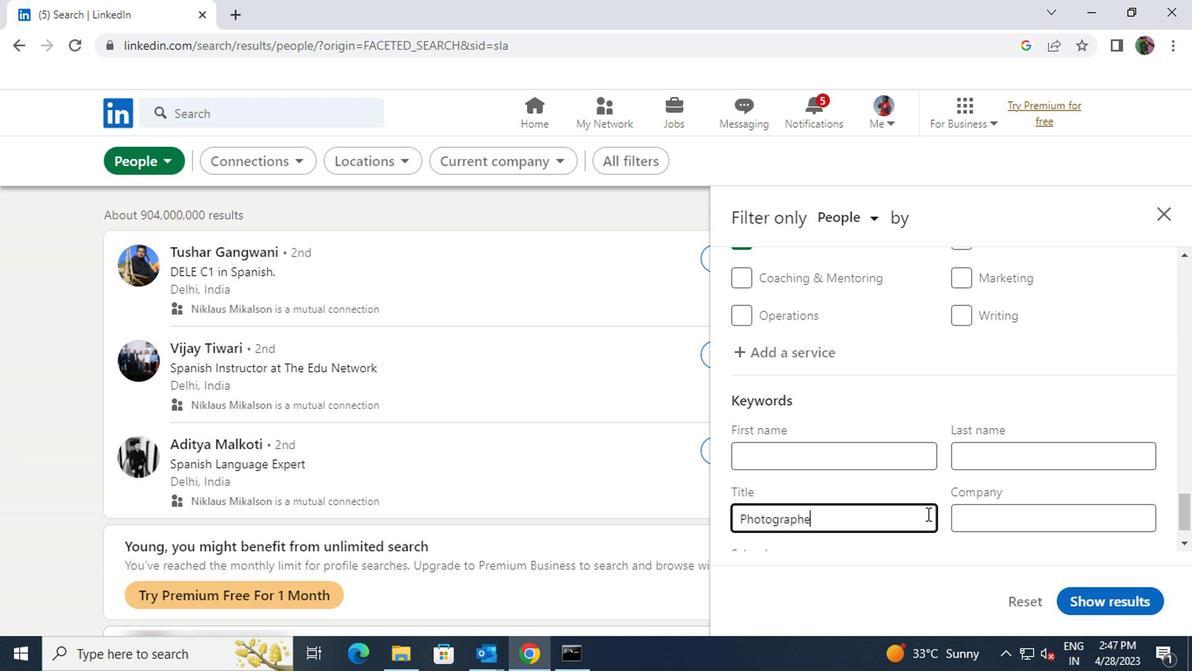 
Action: Mouse moved to (1092, 604)
Screenshot: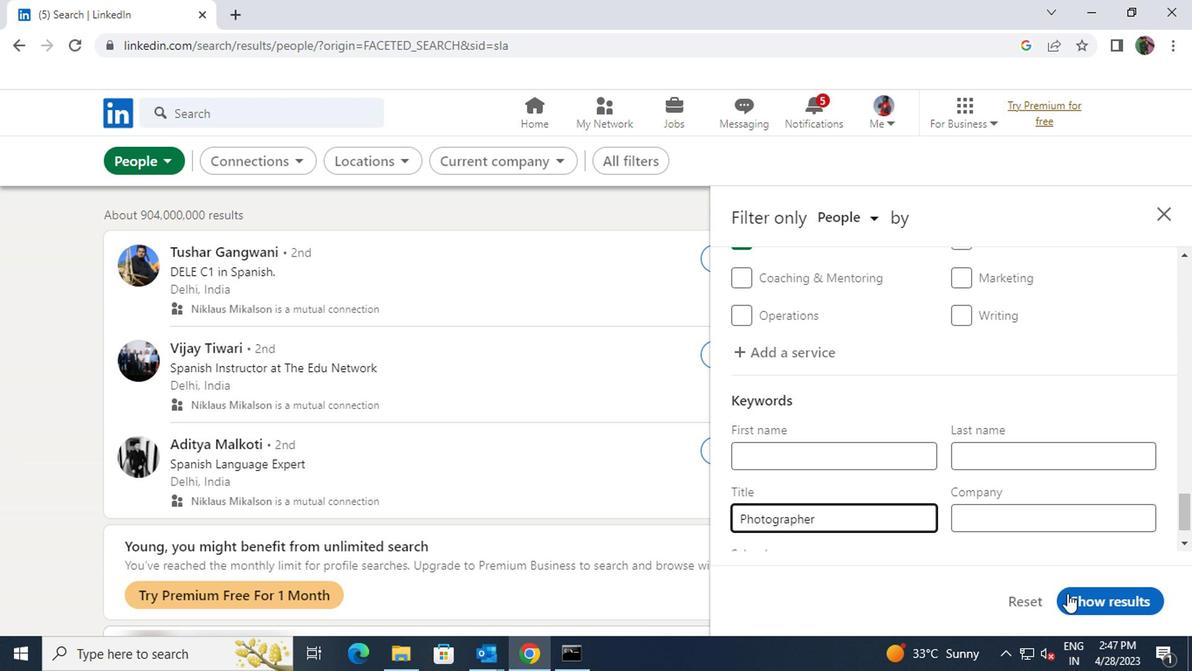 
Action: Mouse pressed left at (1092, 604)
Screenshot: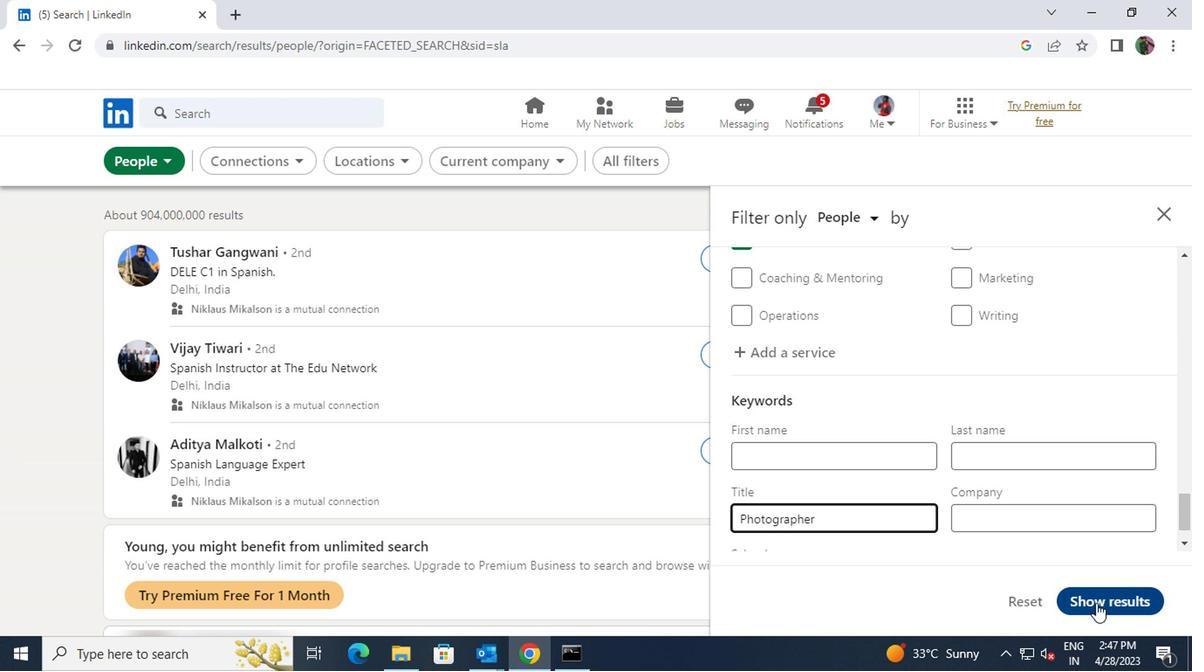
